 Task: Add the task  Add support for push notifications to the mobile app to the section Blitz Brigade in the project TowardForge and add a Due Date to the respective task as 2024/04/27.
Action: Mouse moved to (27, 64)
Screenshot: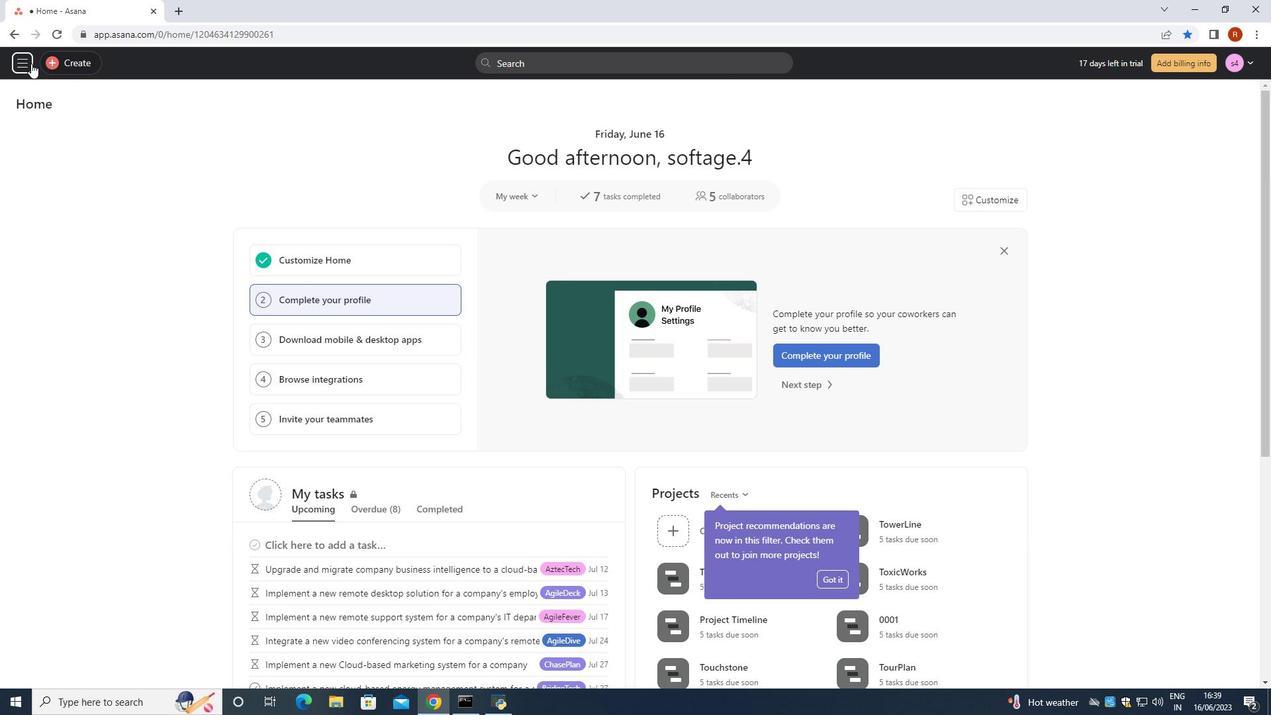 
Action: Mouse pressed left at (27, 64)
Screenshot: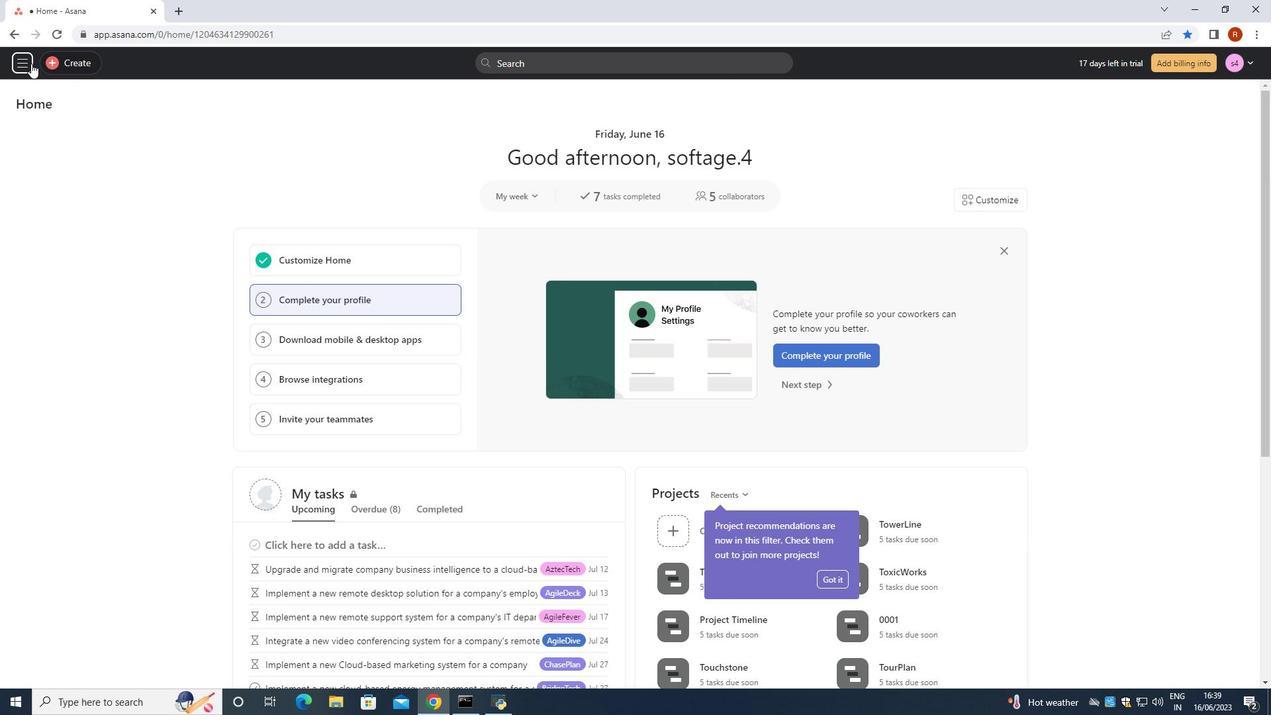 
Action: Mouse moved to (75, 394)
Screenshot: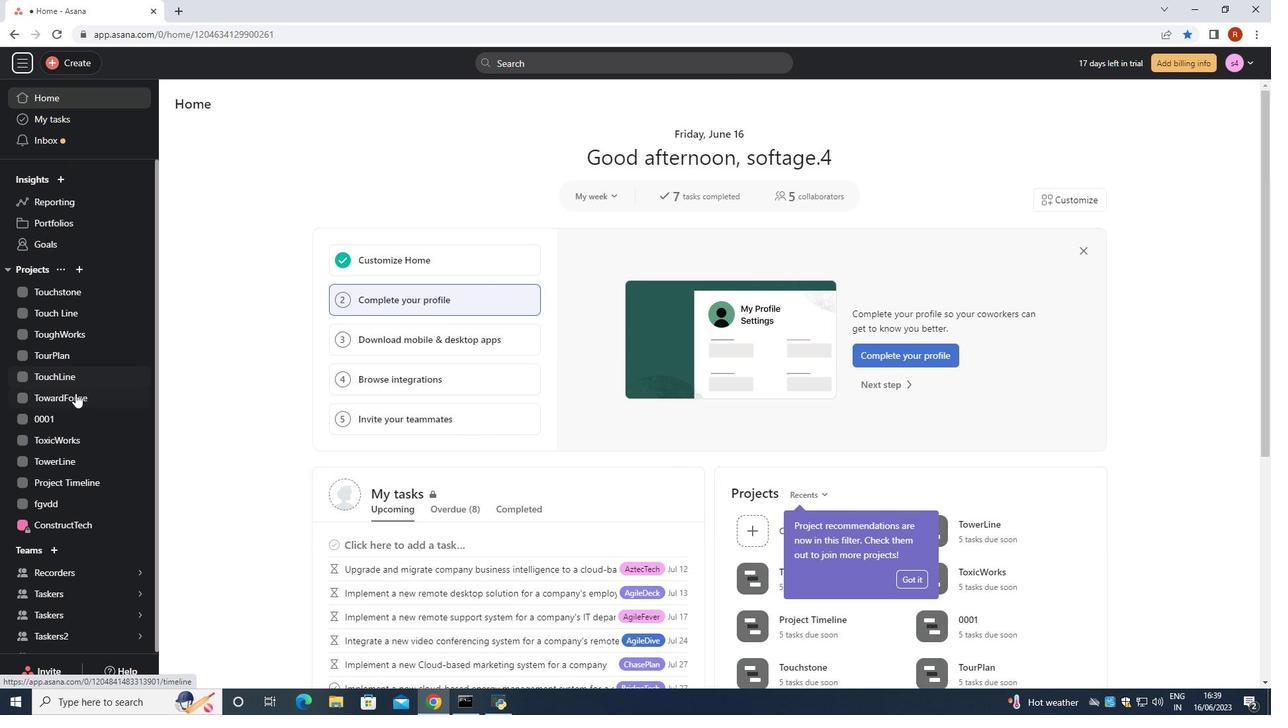 
Action: Mouse pressed left at (75, 394)
Screenshot: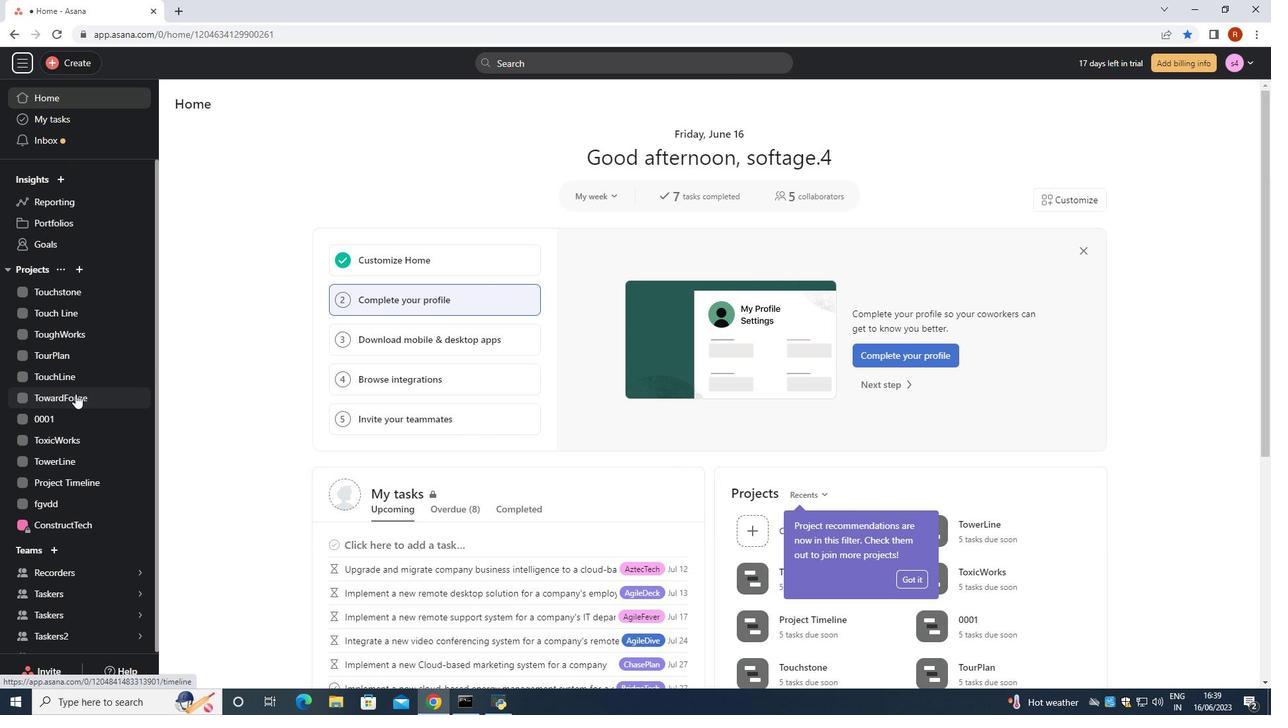 
Action: Mouse moved to (238, 135)
Screenshot: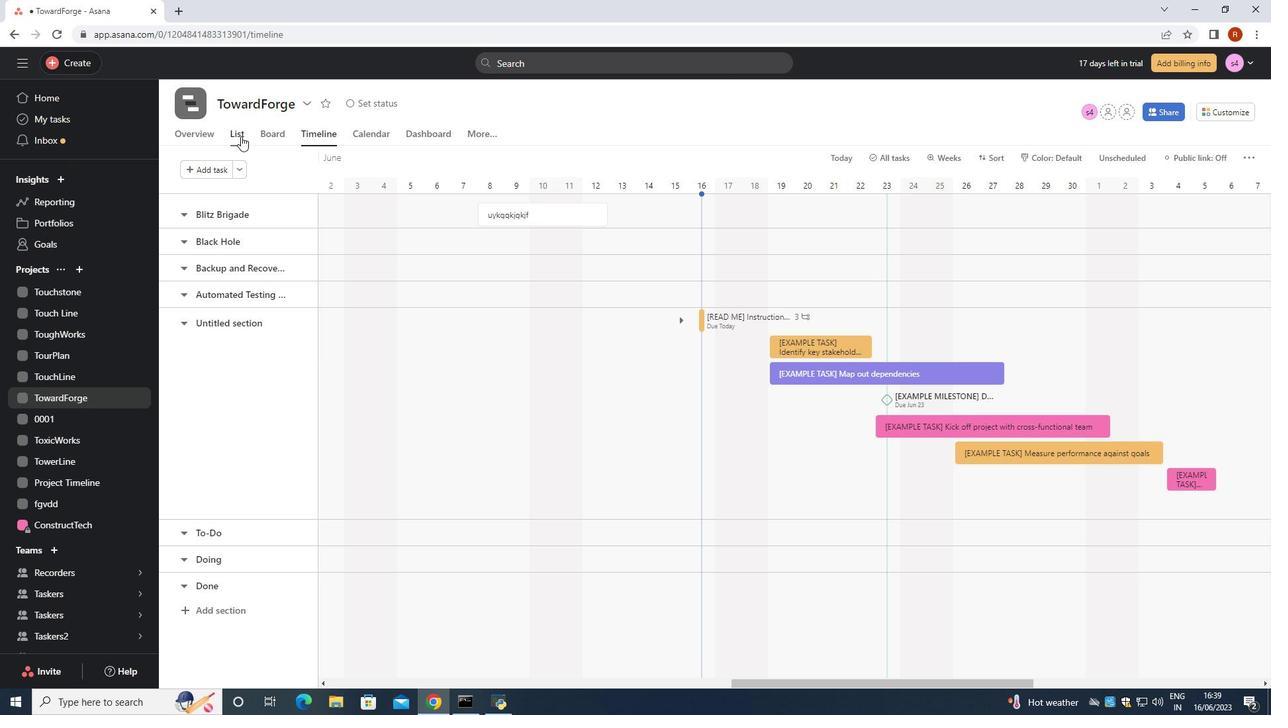
Action: Mouse pressed left at (238, 135)
Screenshot: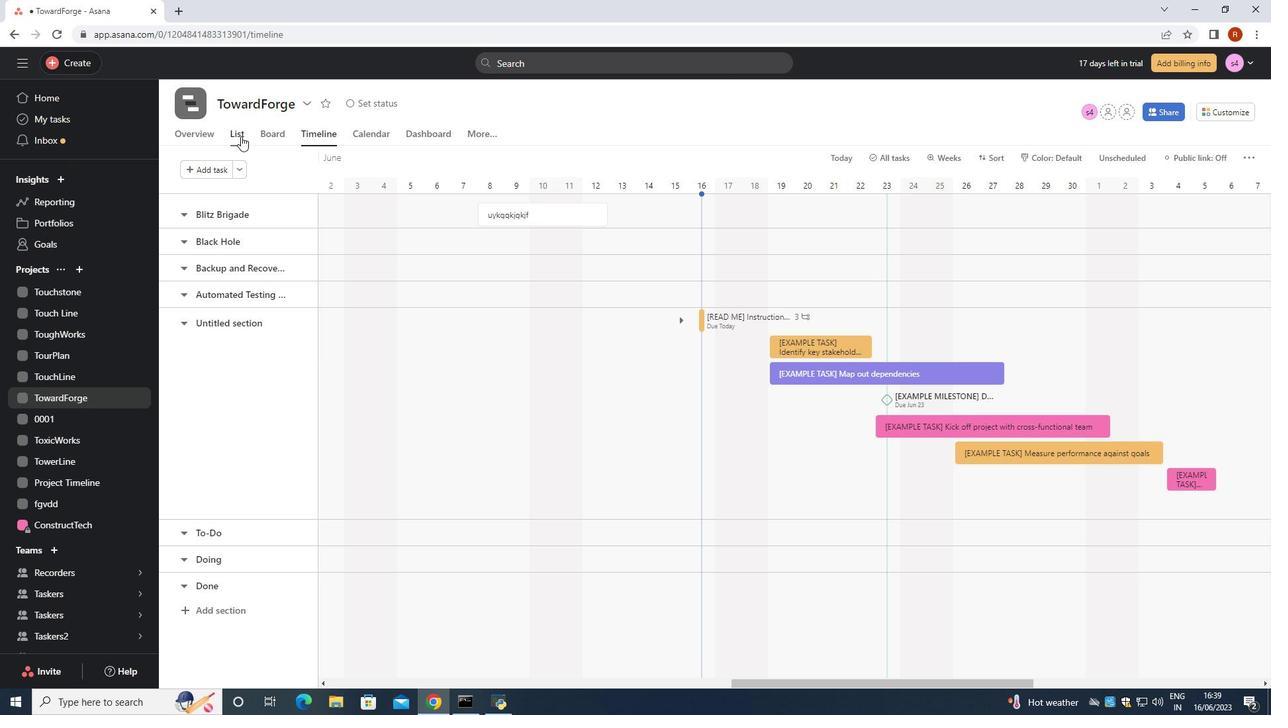 
Action: Mouse moved to (281, 333)
Screenshot: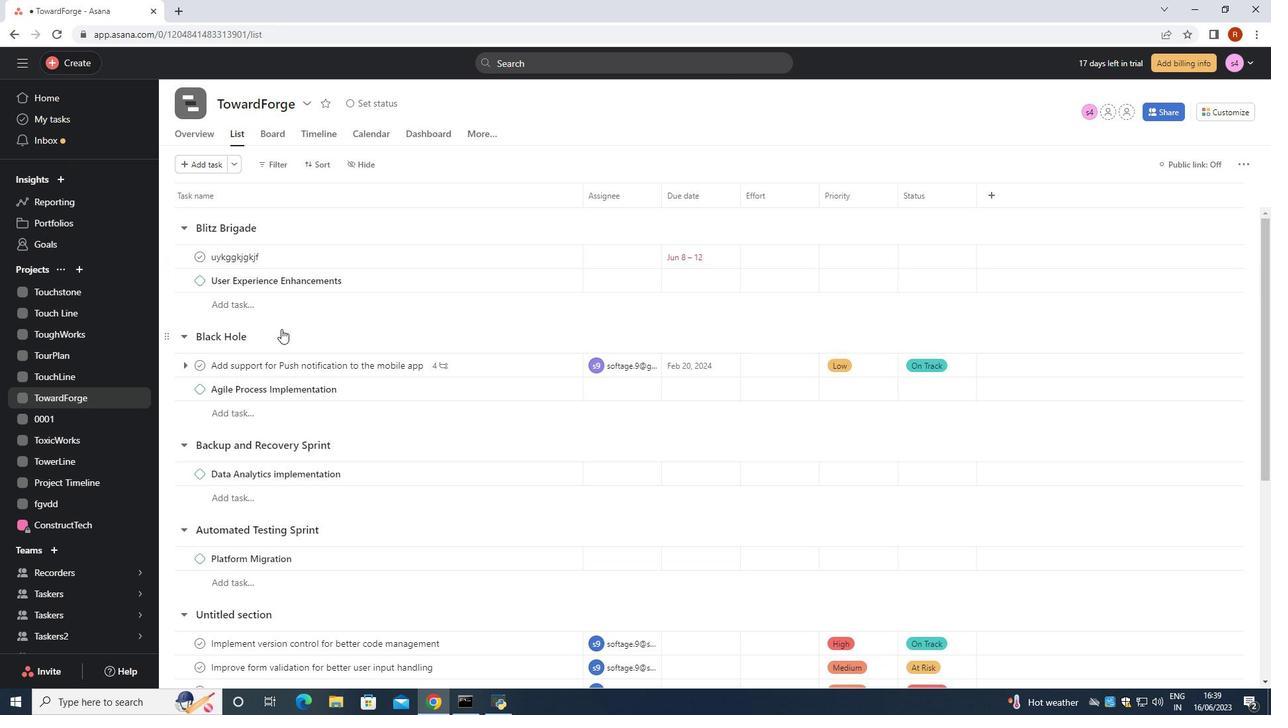 
Action: Mouse scrolled (281, 332) with delta (0, 0)
Screenshot: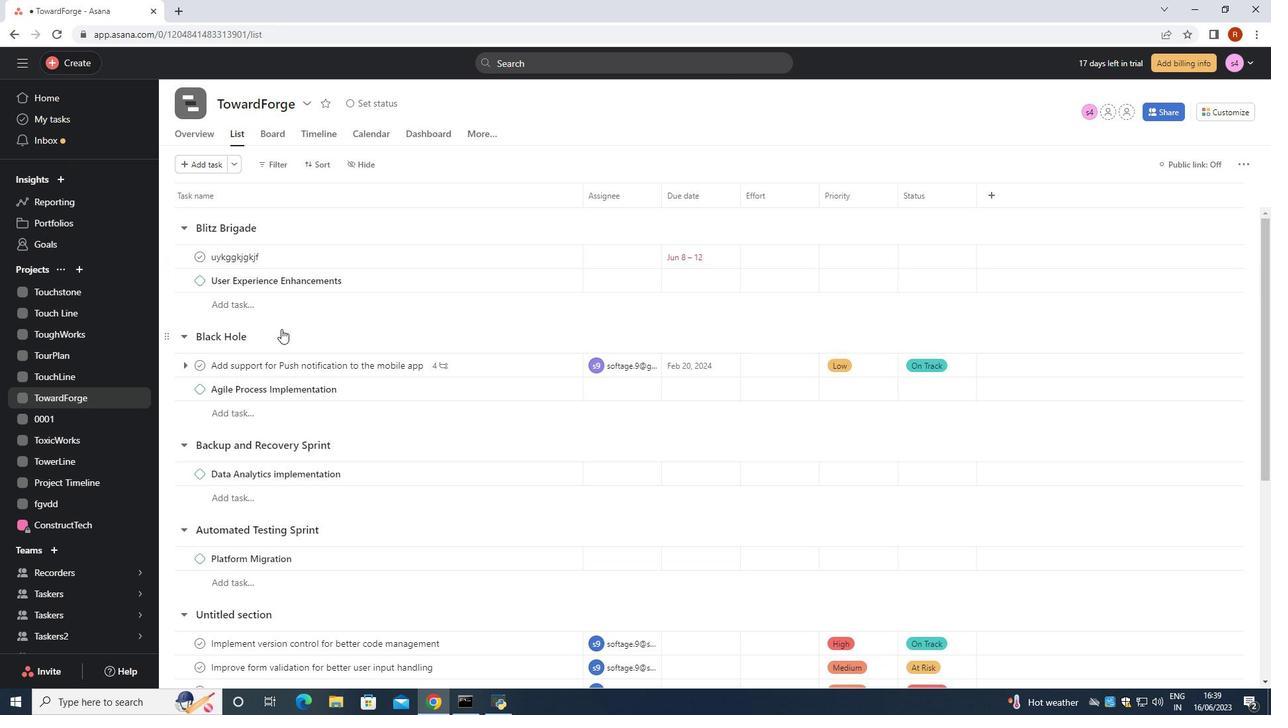 
Action: Mouse moved to (281, 334)
Screenshot: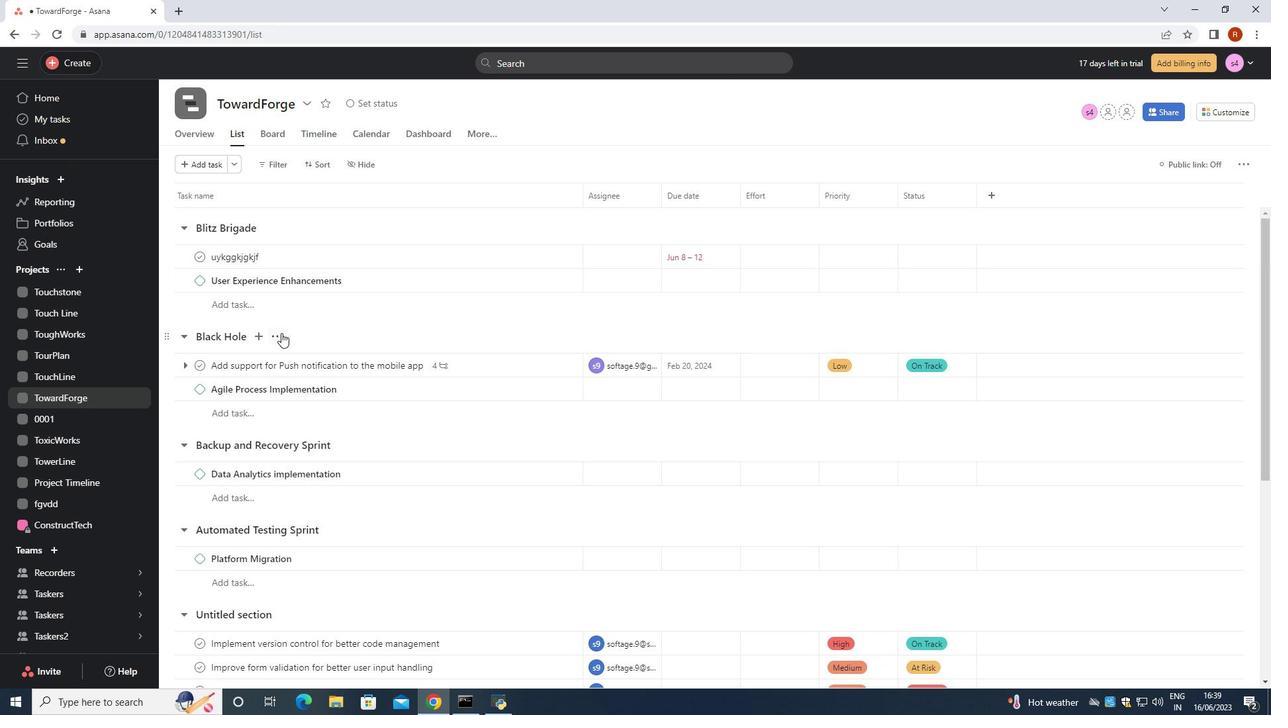 
Action: Mouse scrolled (281, 333) with delta (0, 0)
Screenshot: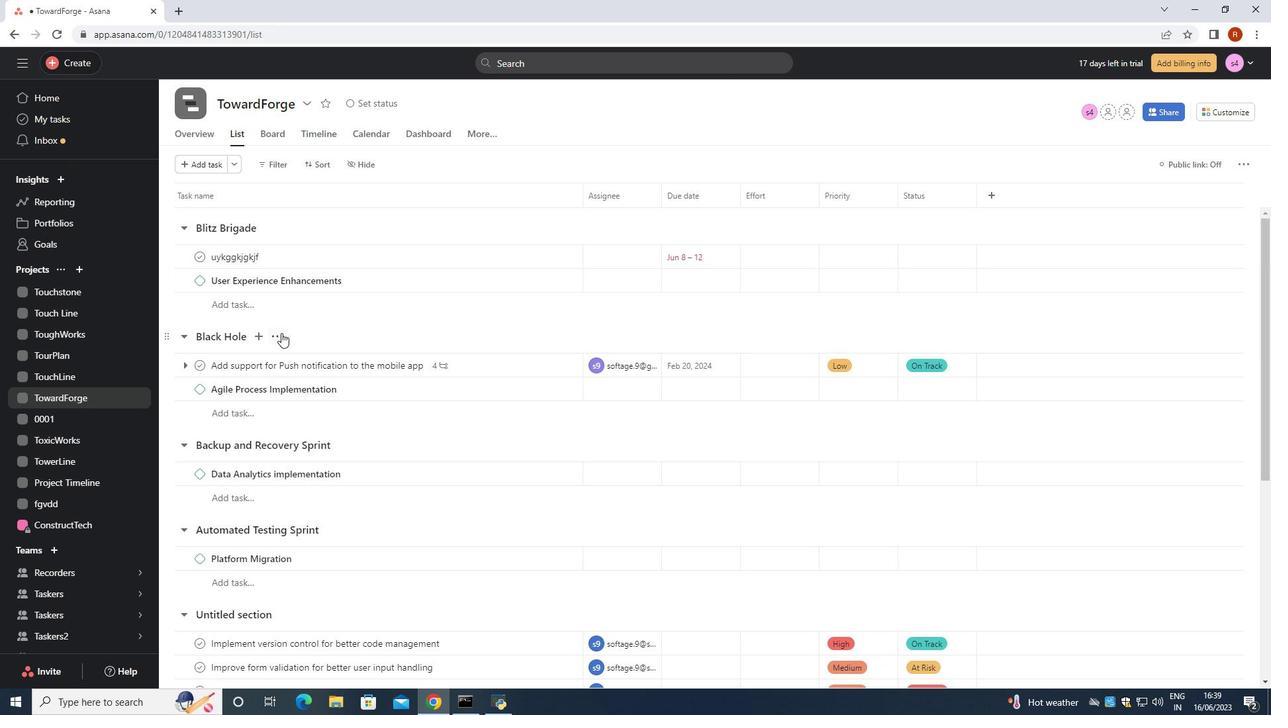 
Action: Mouse moved to (474, 235)
Screenshot: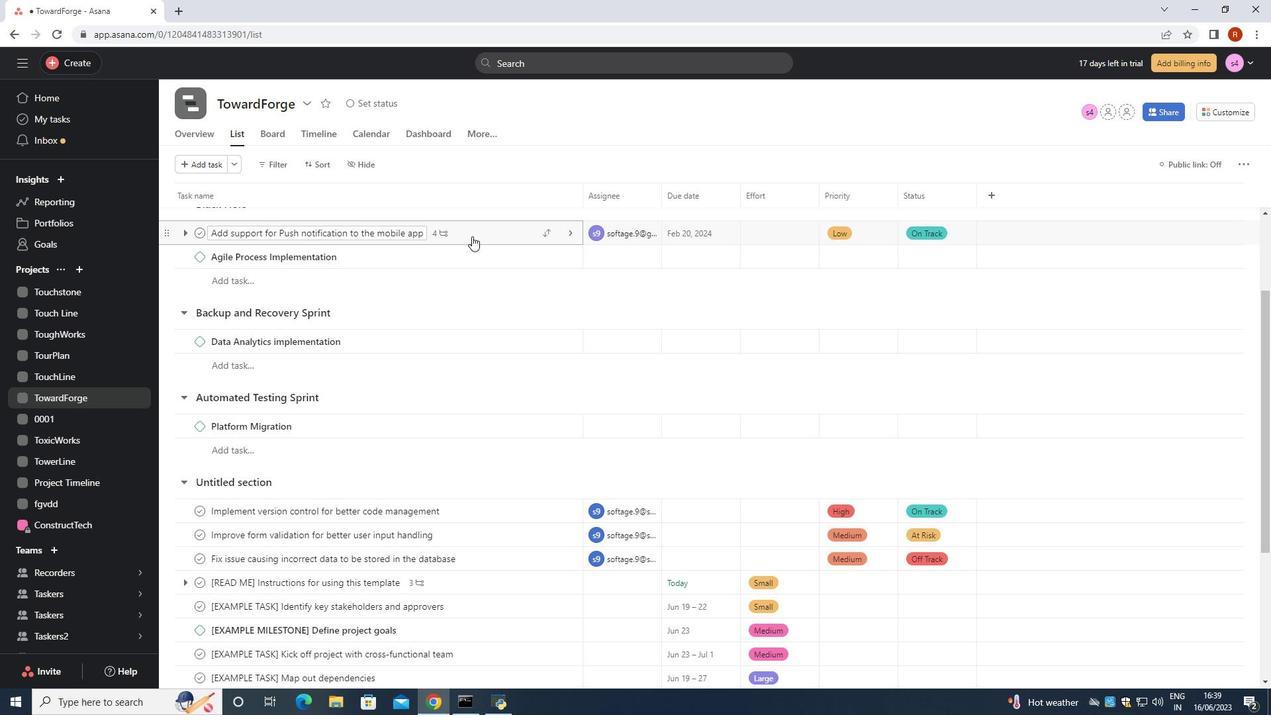 
Action: Mouse pressed left at (474, 235)
Screenshot: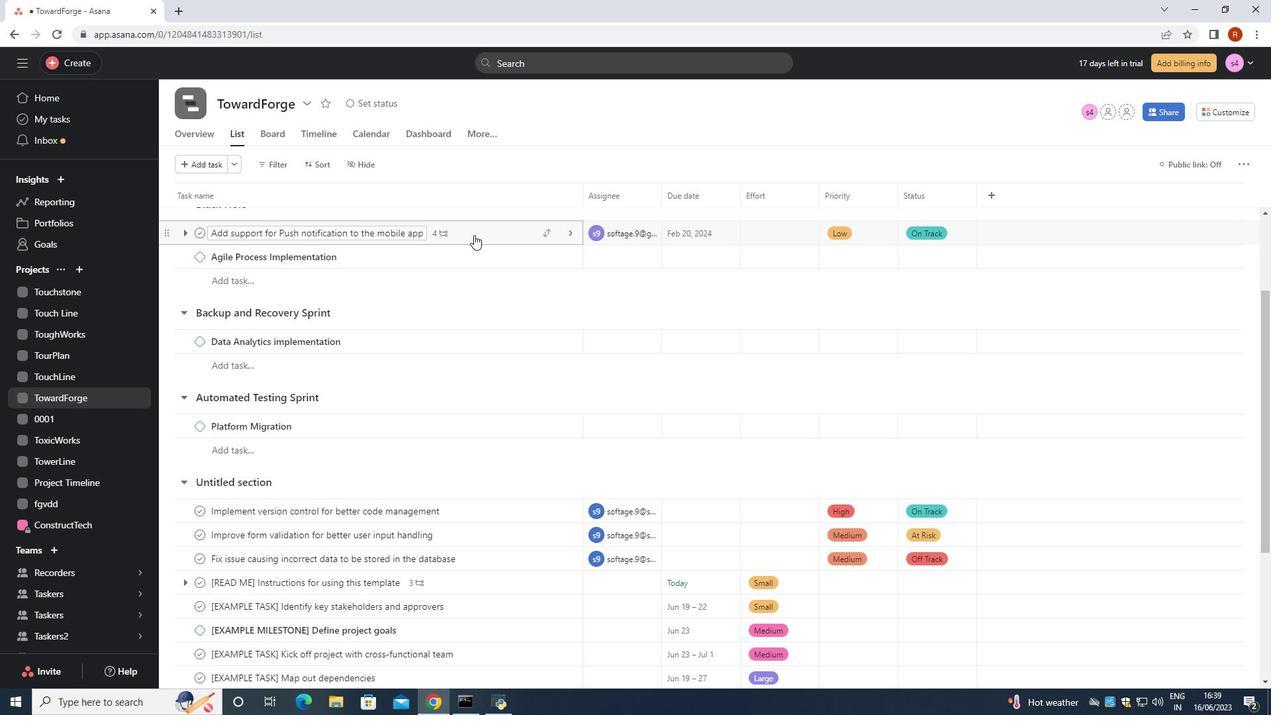 
Action: Mouse pressed left at (474, 235)
Screenshot: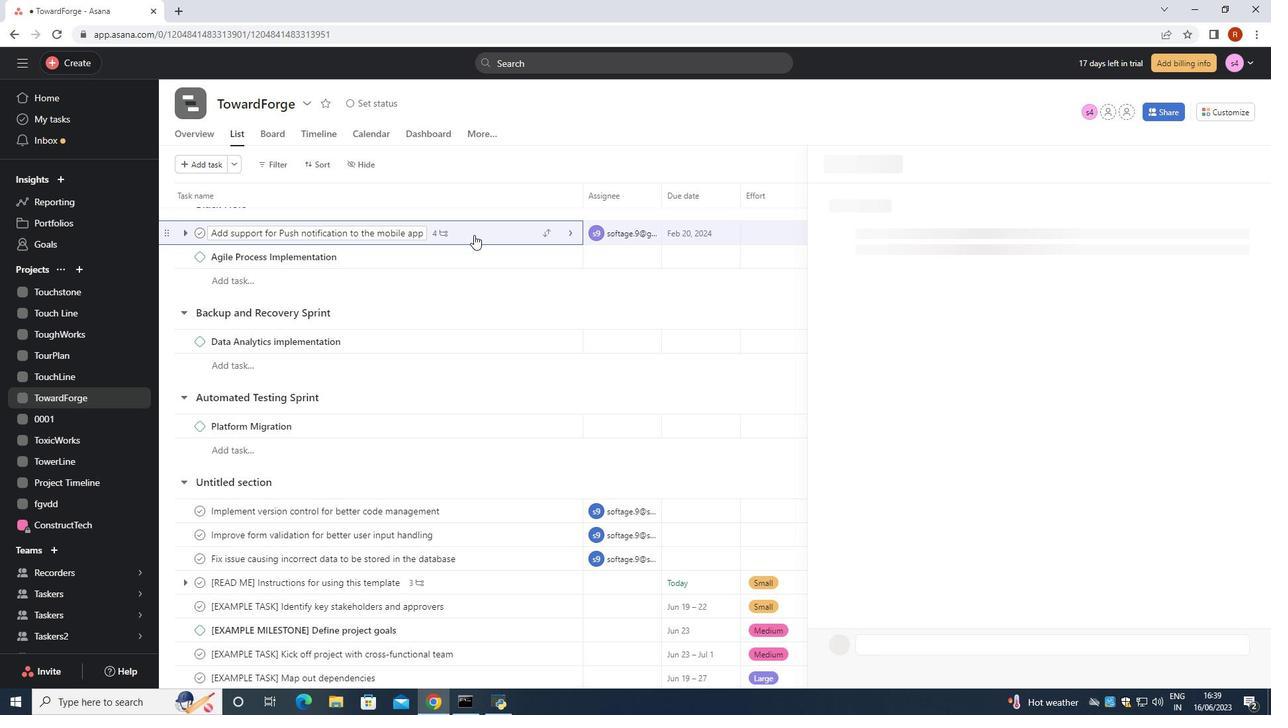 
Action: Mouse moved to (1249, 164)
Screenshot: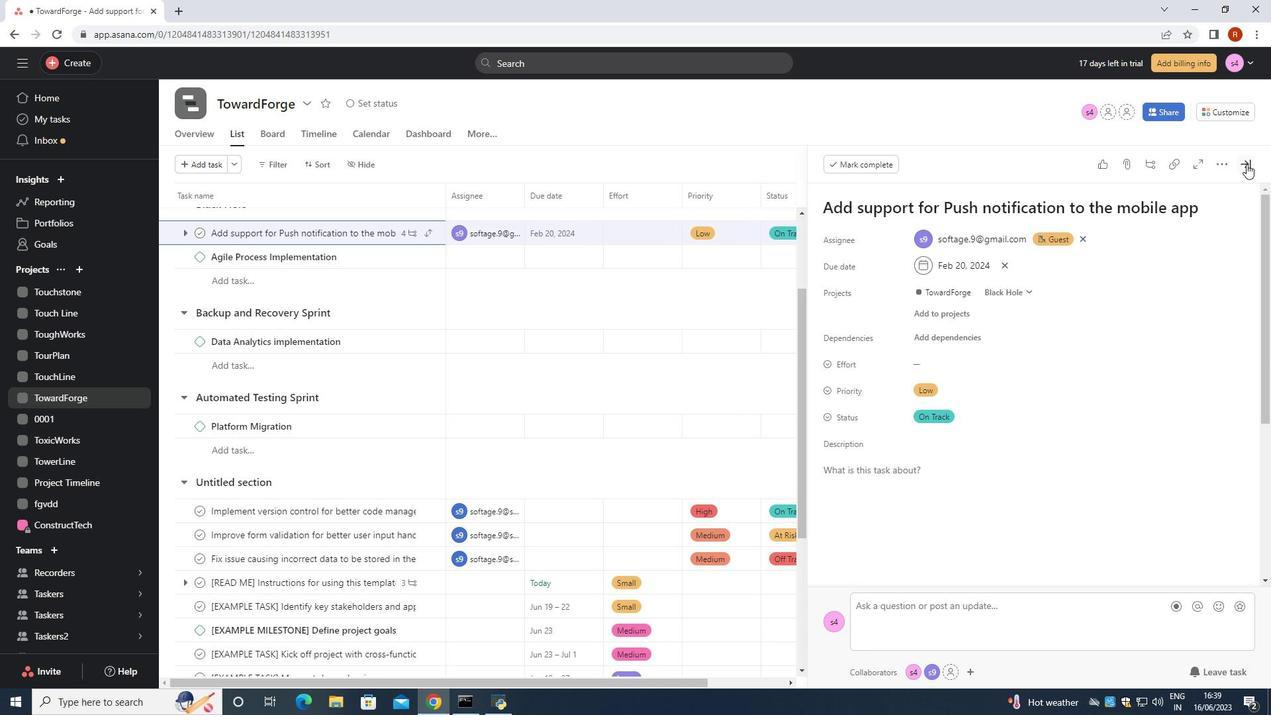 
Action: Mouse pressed left at (1249, 164)
Screenshot: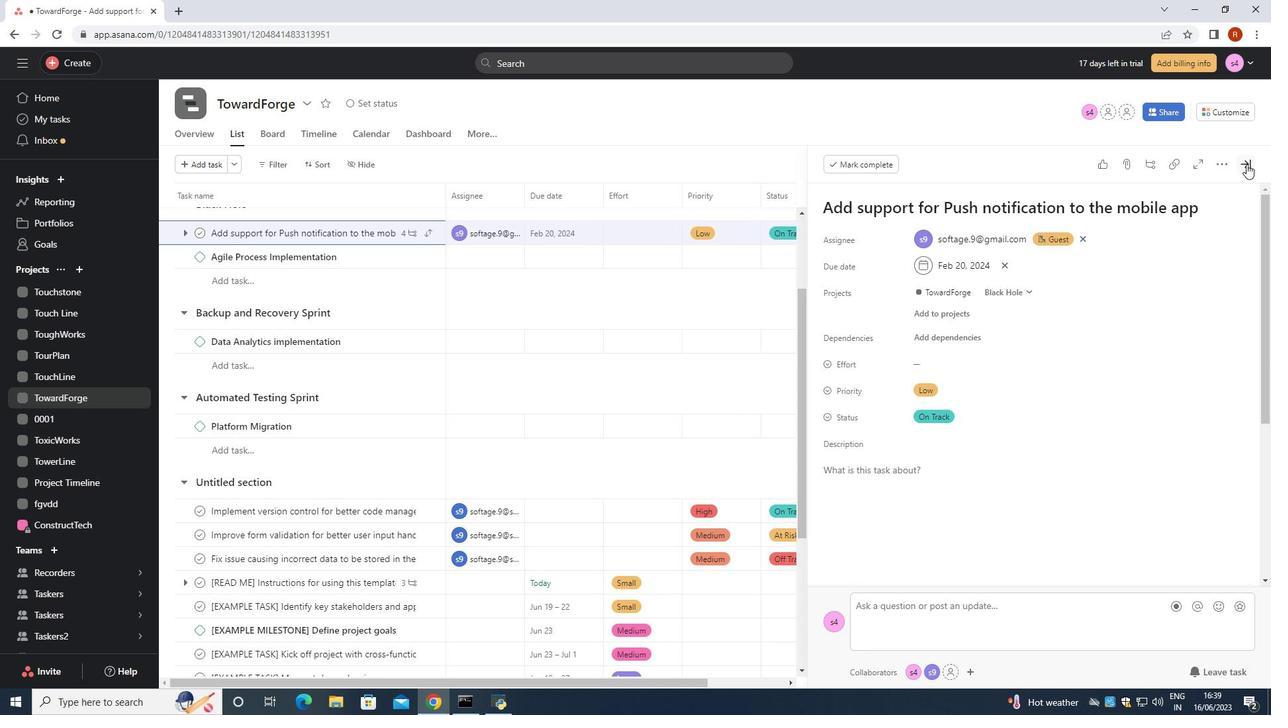 
Action: Mouse moved to (549, 232)
Screenshot: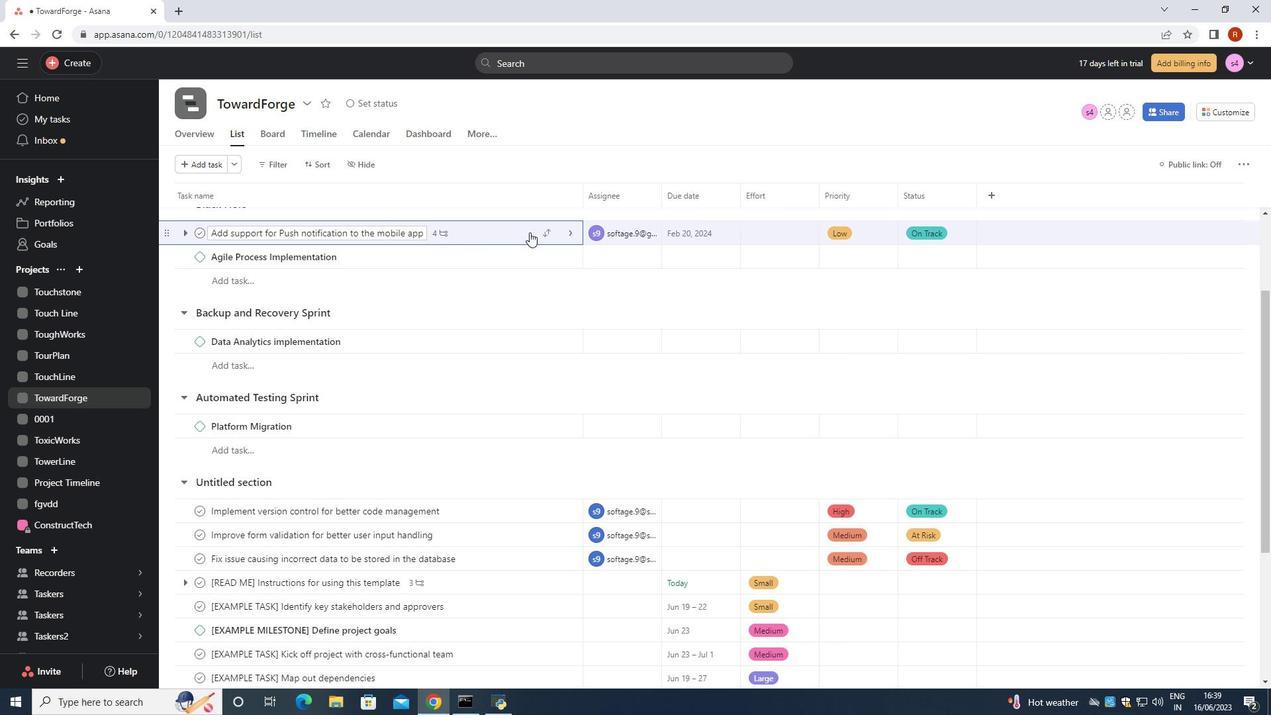 
Action: Mouse pressed left at (549, 232)
Screenshot: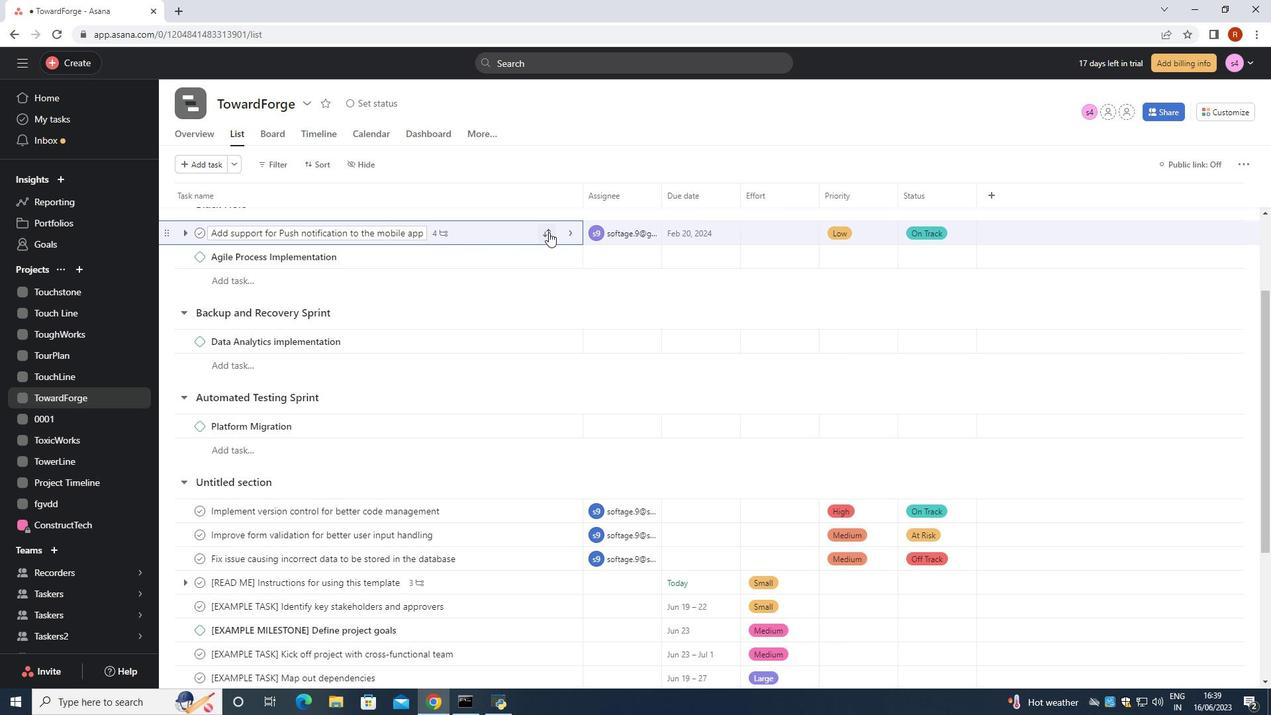 
Action: Mouse moved to (479, 278)
Screenshot: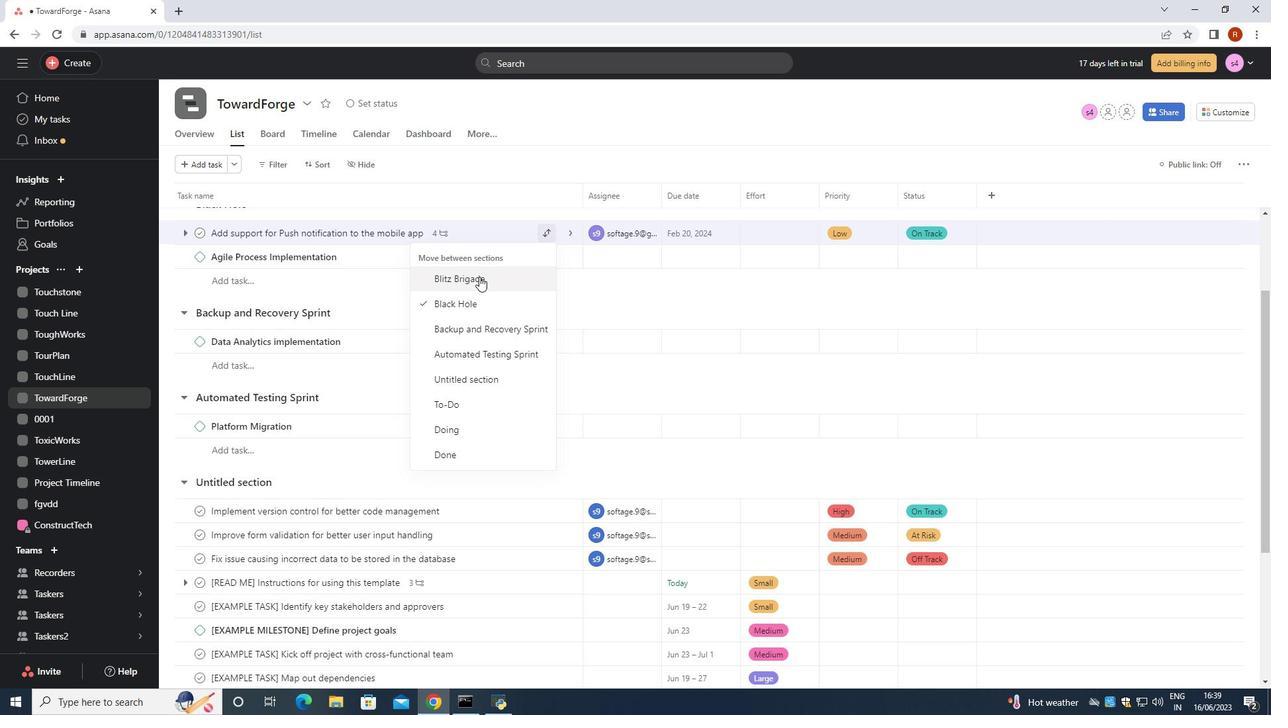 
Action: Mouse pressed left at (479, 278)
Screenshot: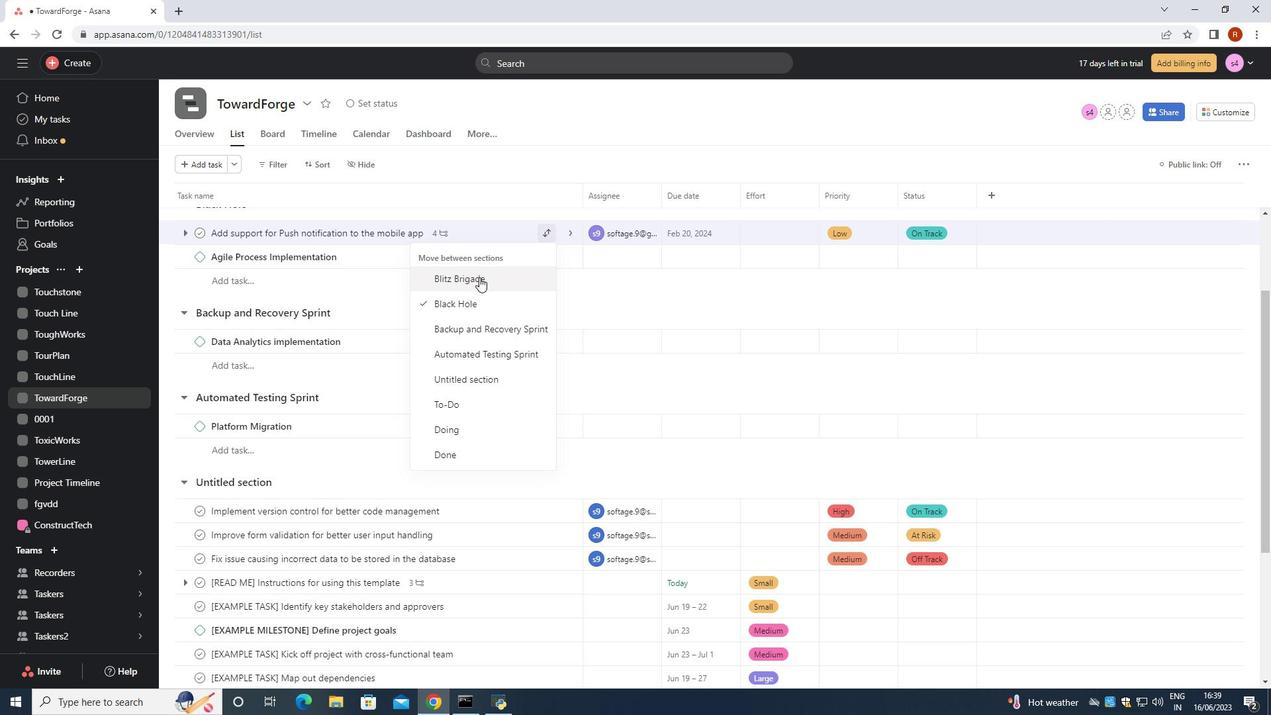 
Action: Mouse moved to (600, 255)
Screenshot: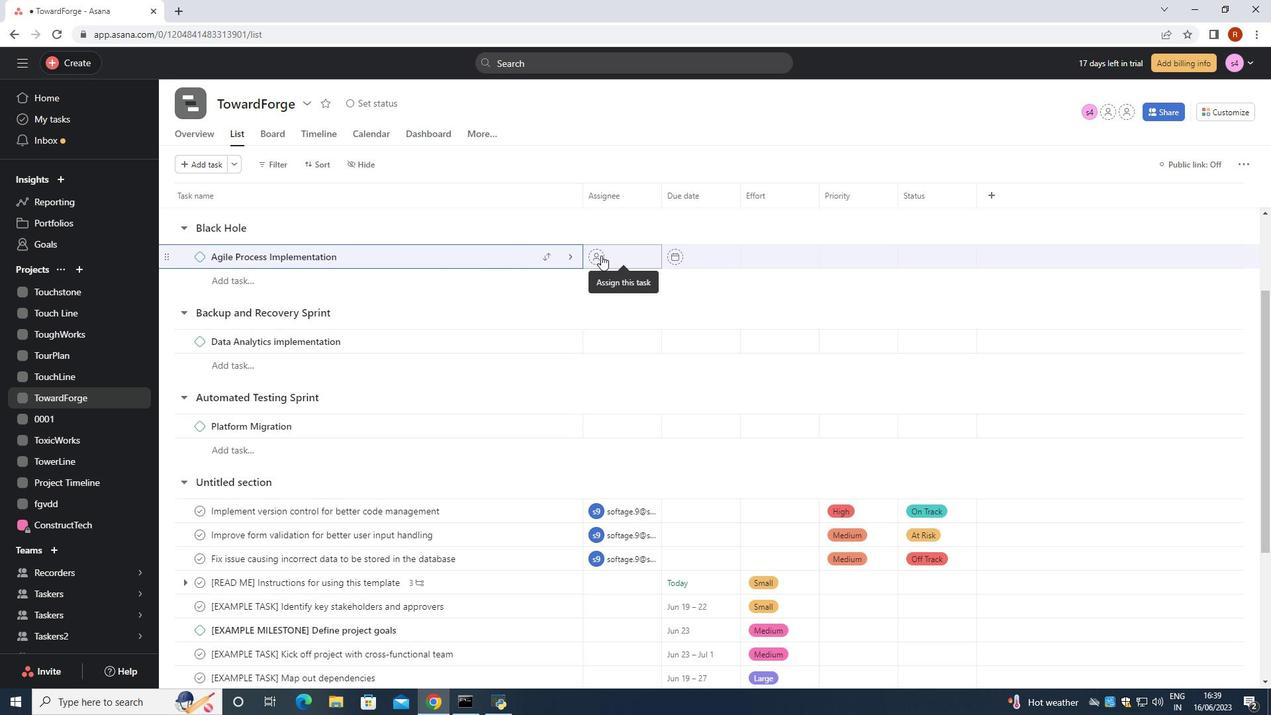 
Action: Mouse pressed left at (600, 255)
Screenshot: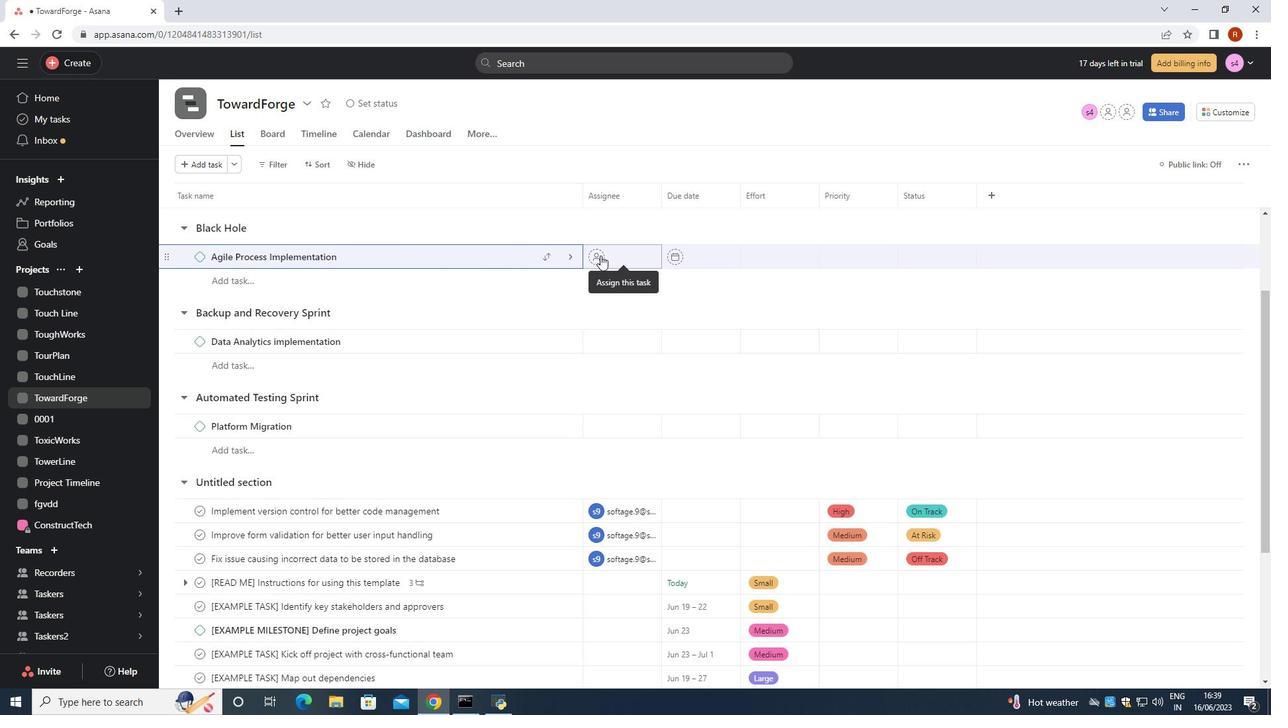 
Action: Mouse moved to (677, 250)
Screenshot: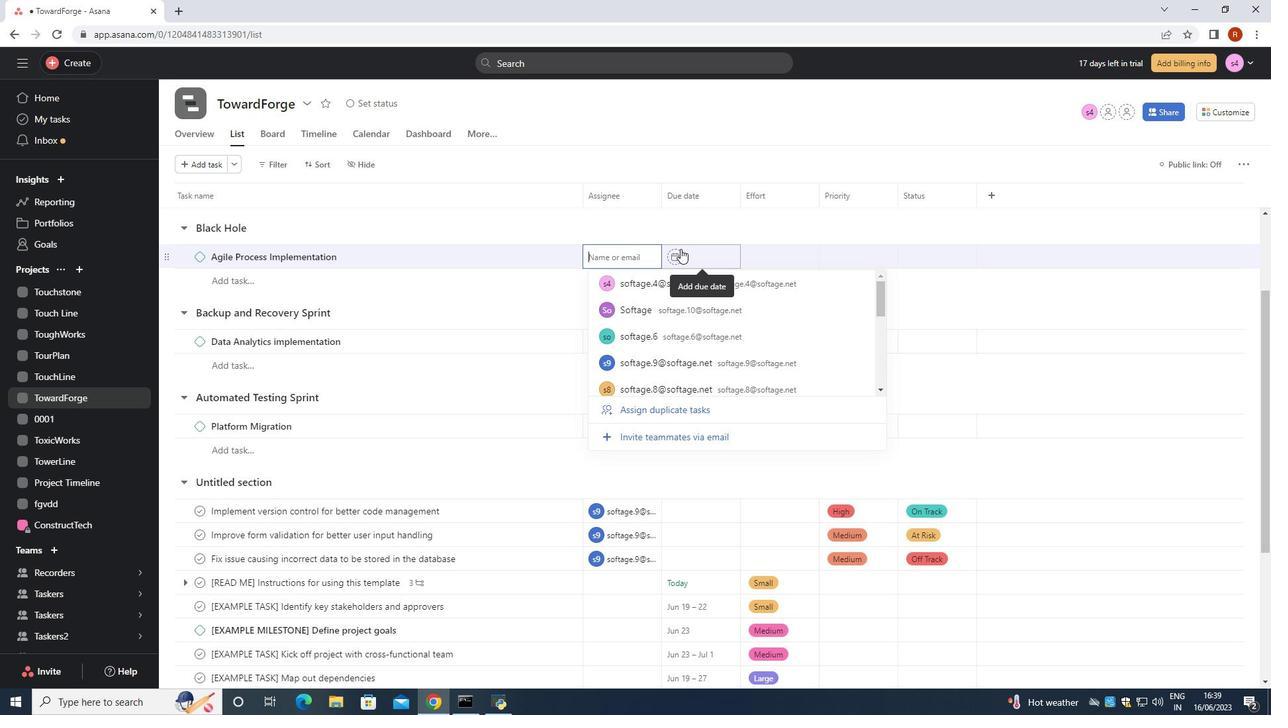 
Action: Mouse pressed left at (677, 250)
Screenshot: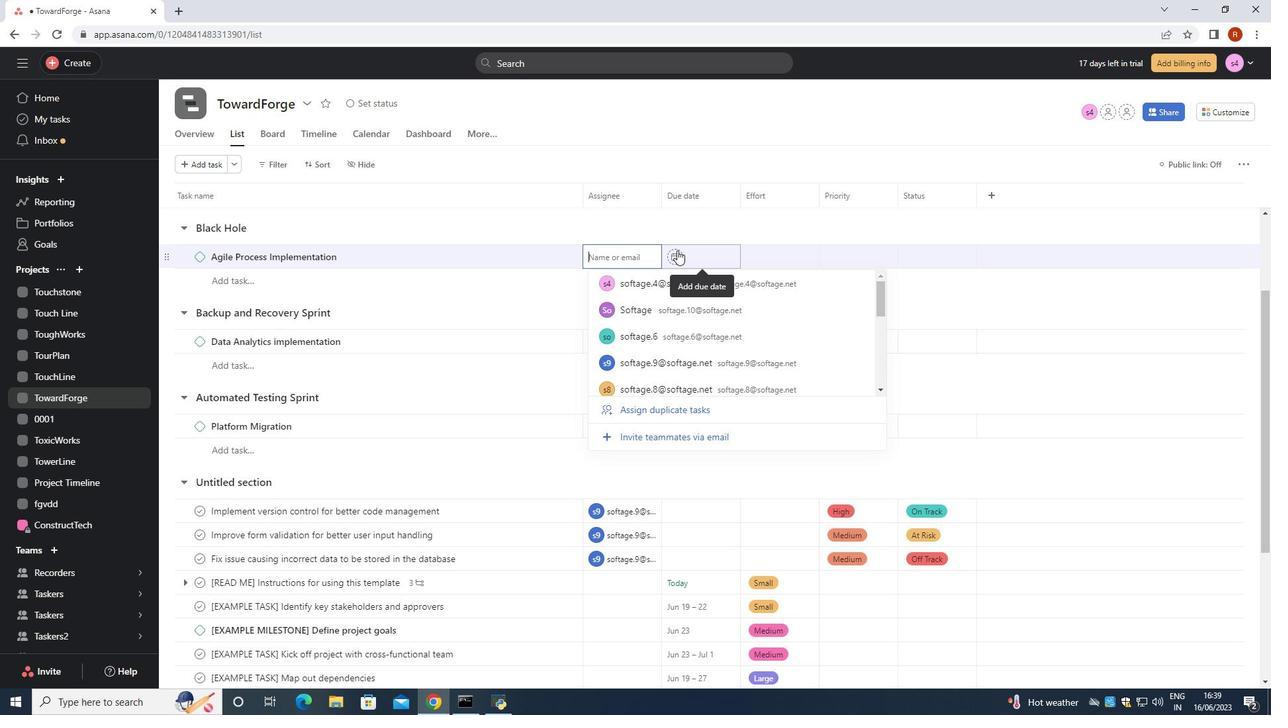 
Action: Mouse moved to (410, 379)
Screenshot: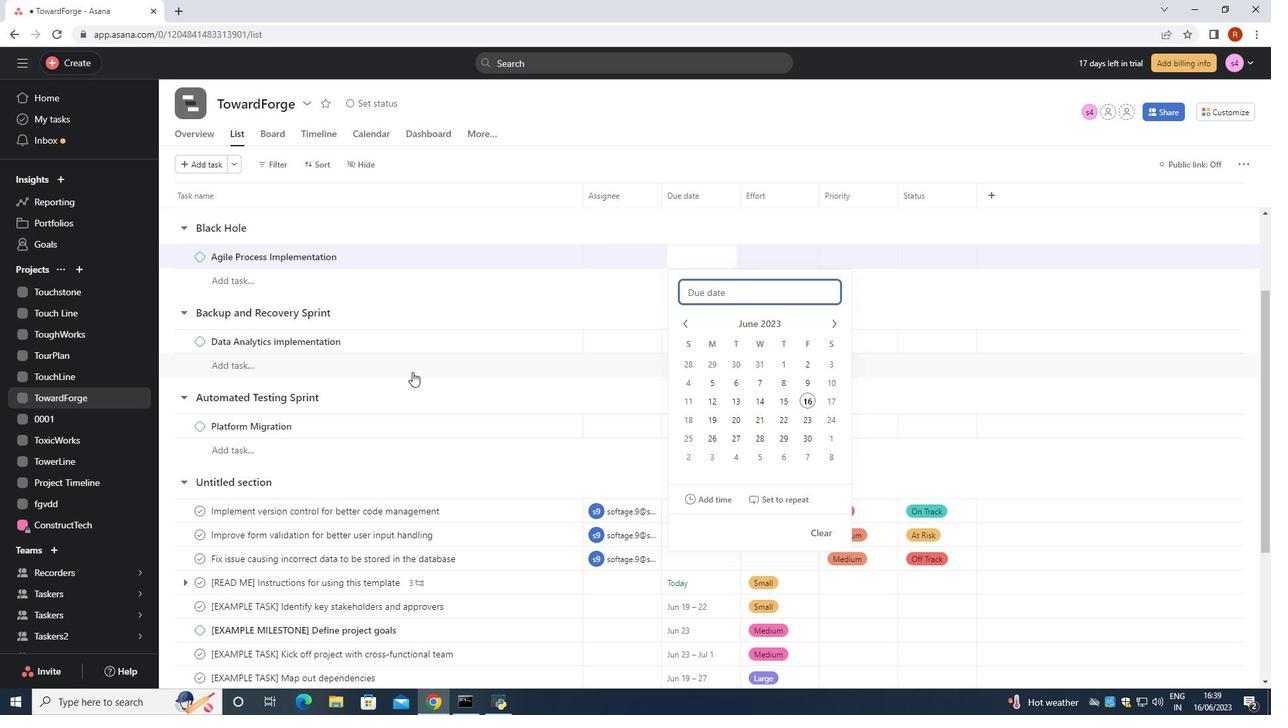 
Action: Mouse scrolled (410, 378) with delta (0, 0)
Screenshot: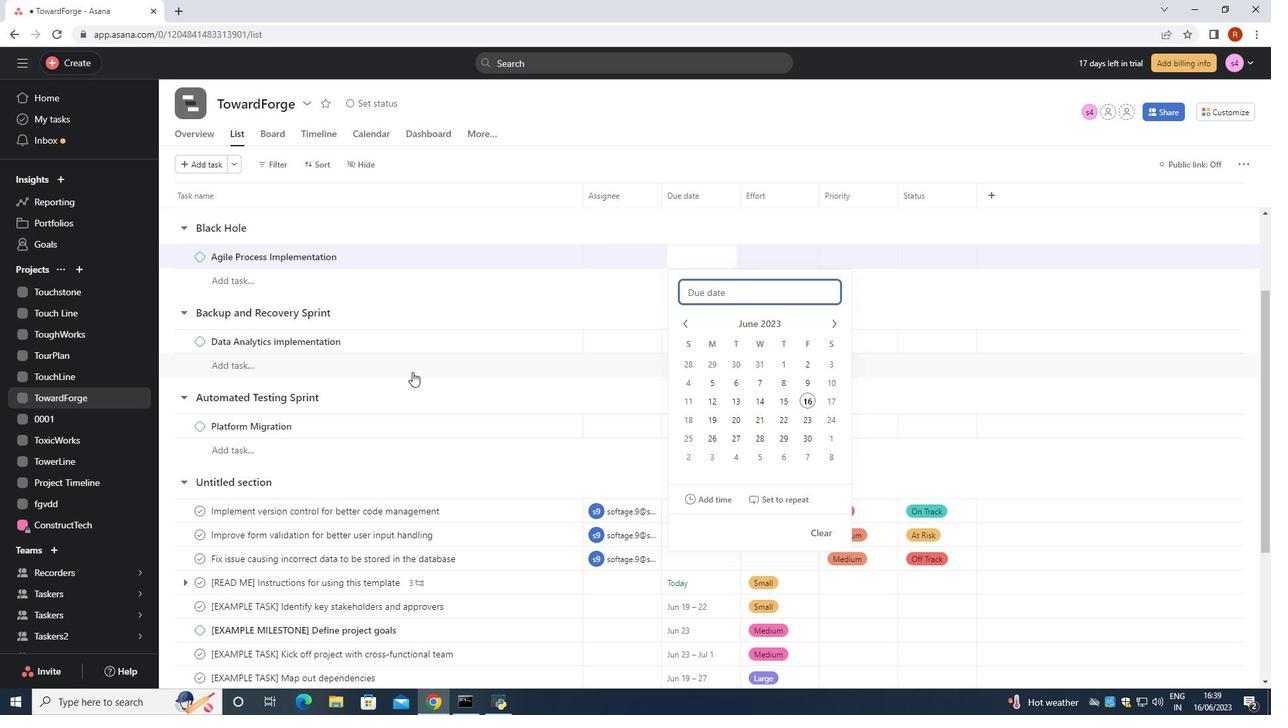 
Action: Mouse moved to (549, 487)
Screenshot: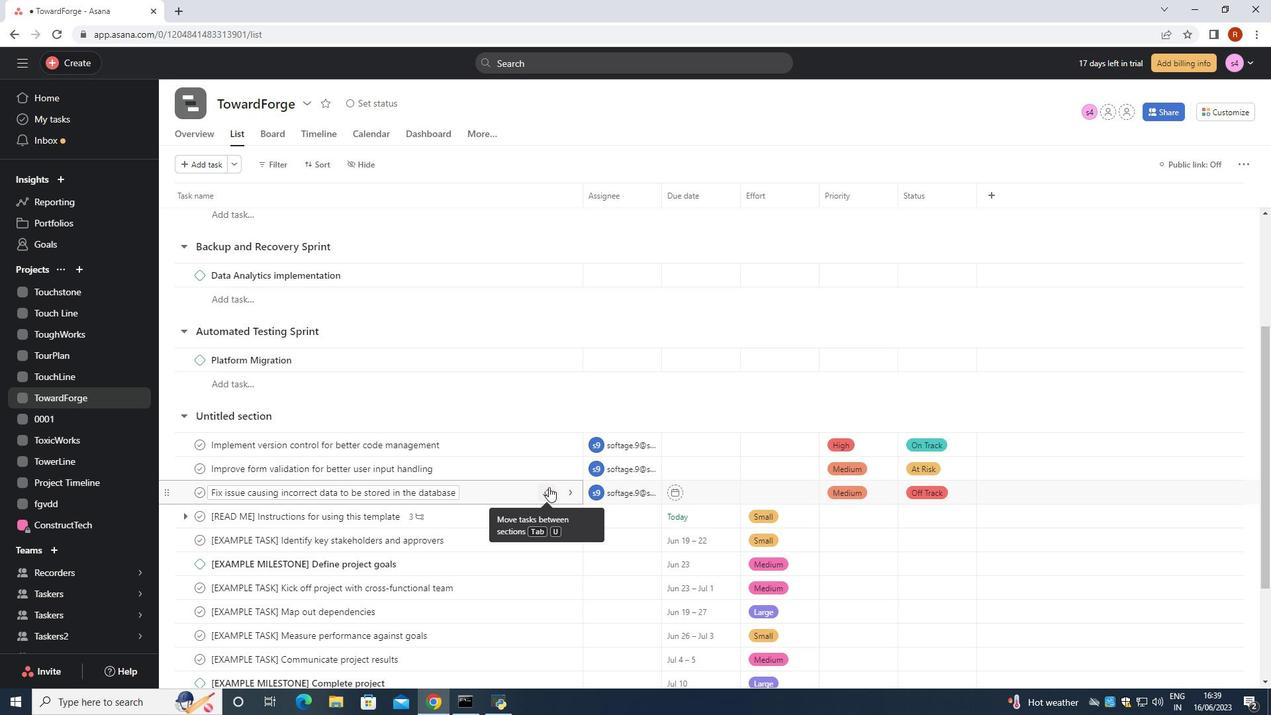 
Action: Mouse pressed left at (549, 487)
Screenshot: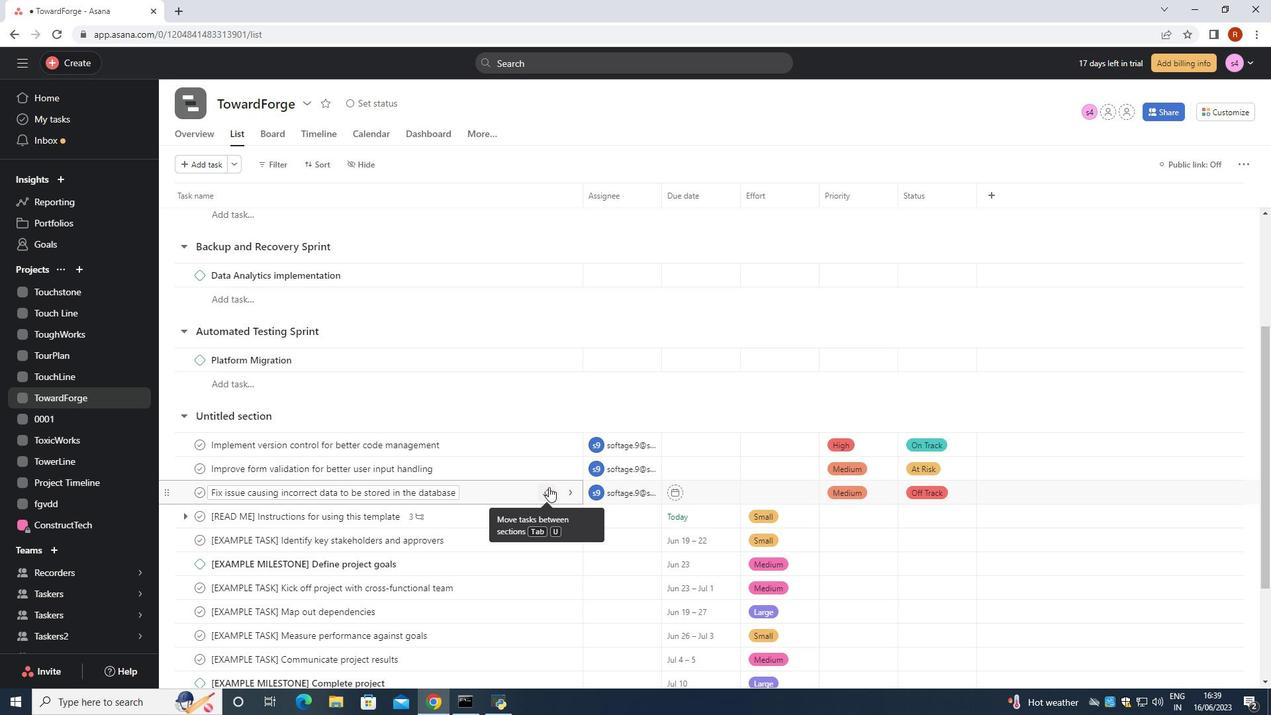 
Action: Mouse moved to (481, 291)
Screenshot: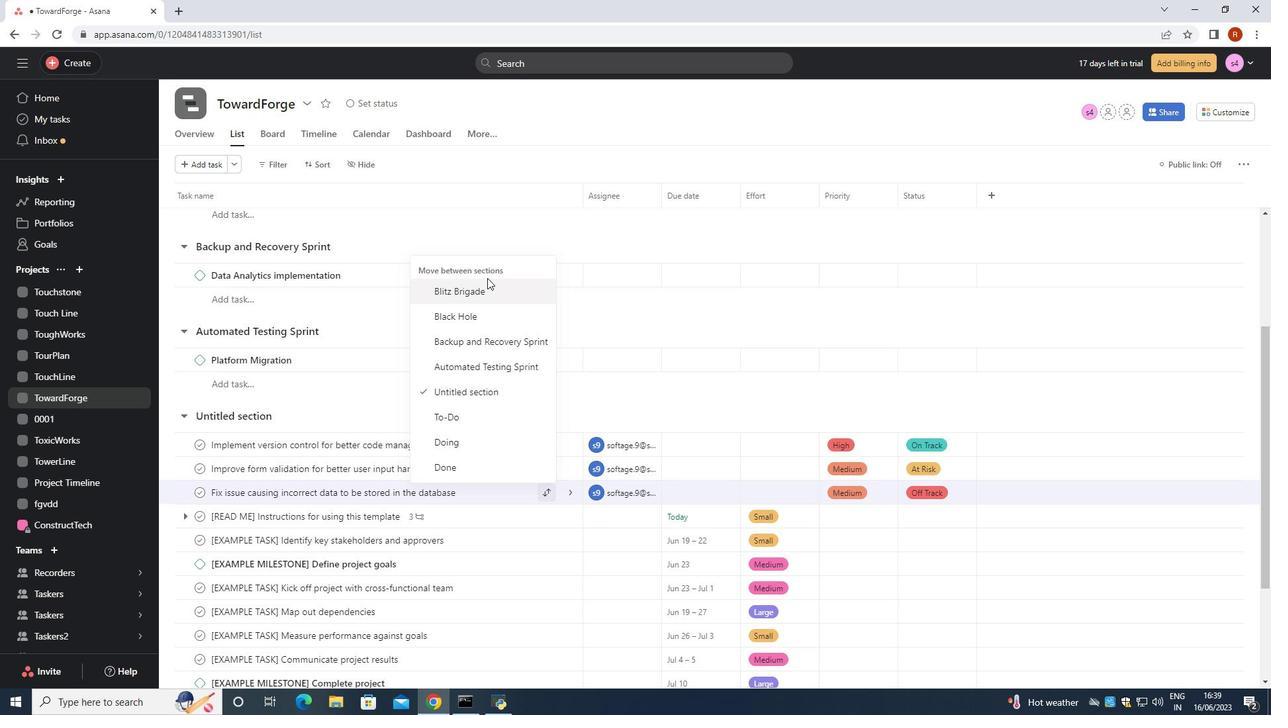 
Action: Mouse pressed left at (481, 291)
Screenshot: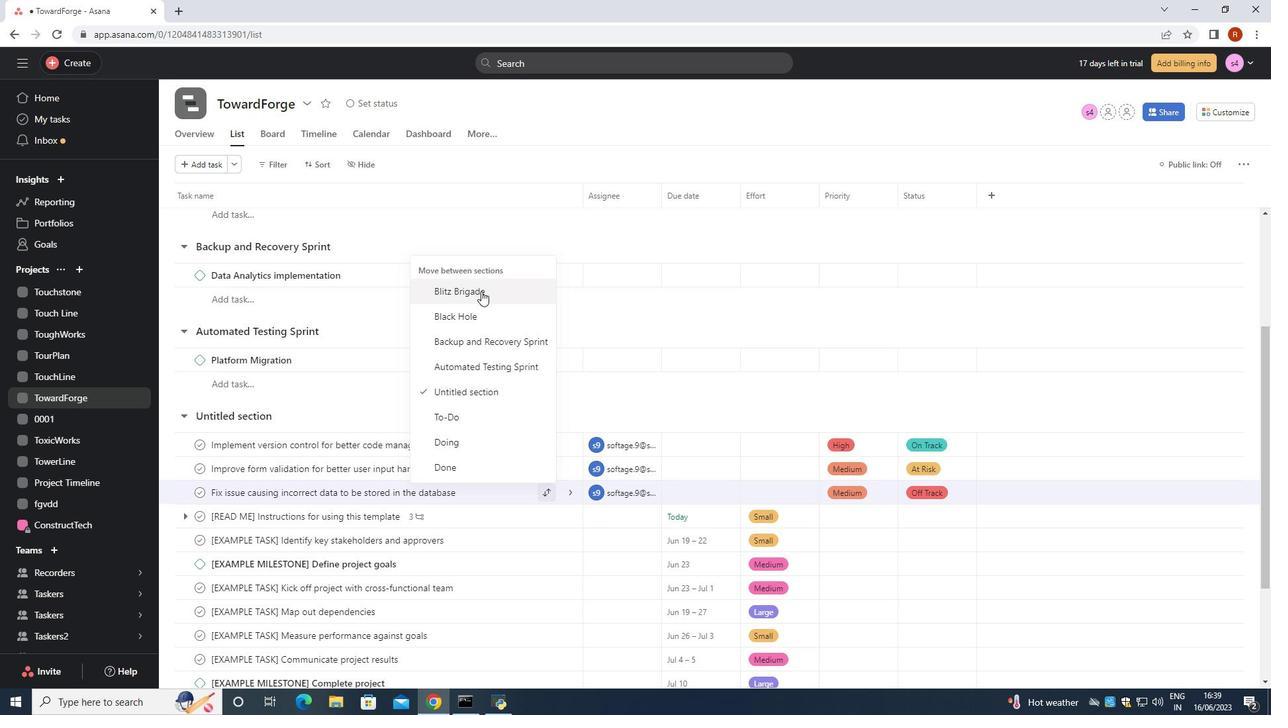 
Action: Mouse moved to (481, 291)
Screenshot: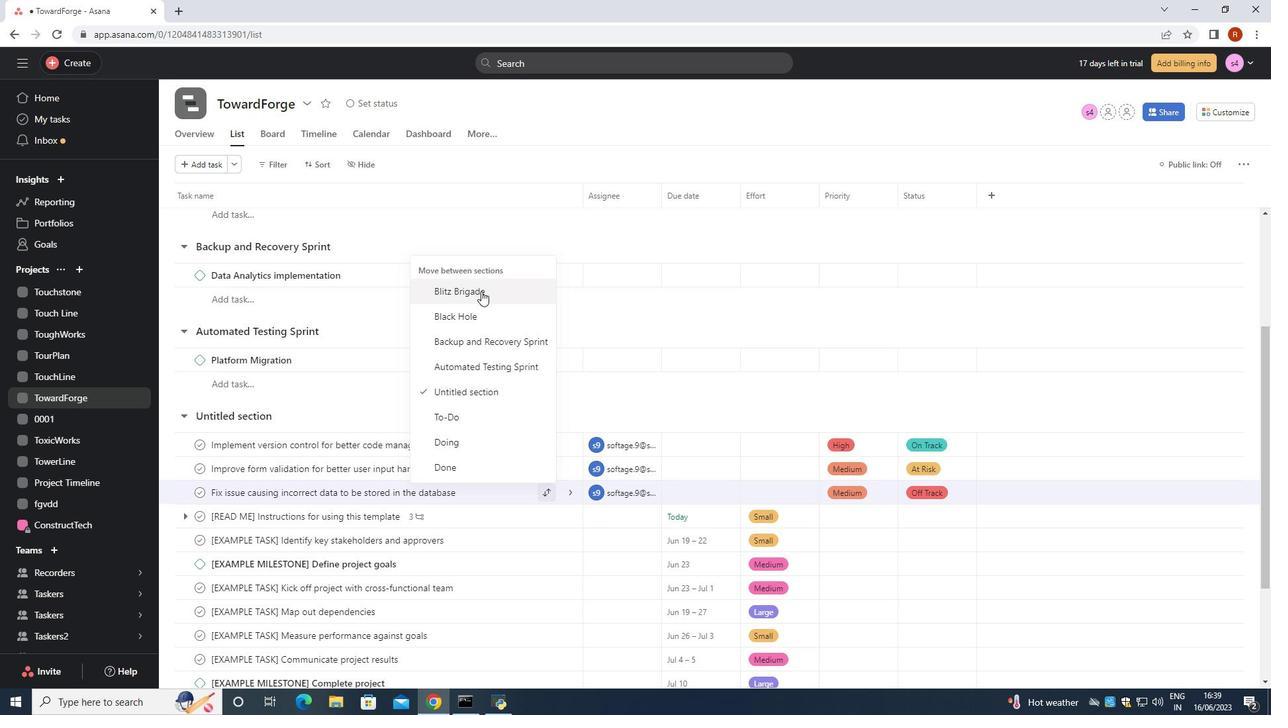 
Action: Mouse scrolled (481, 292) with delta (0, 0)
Screenshot: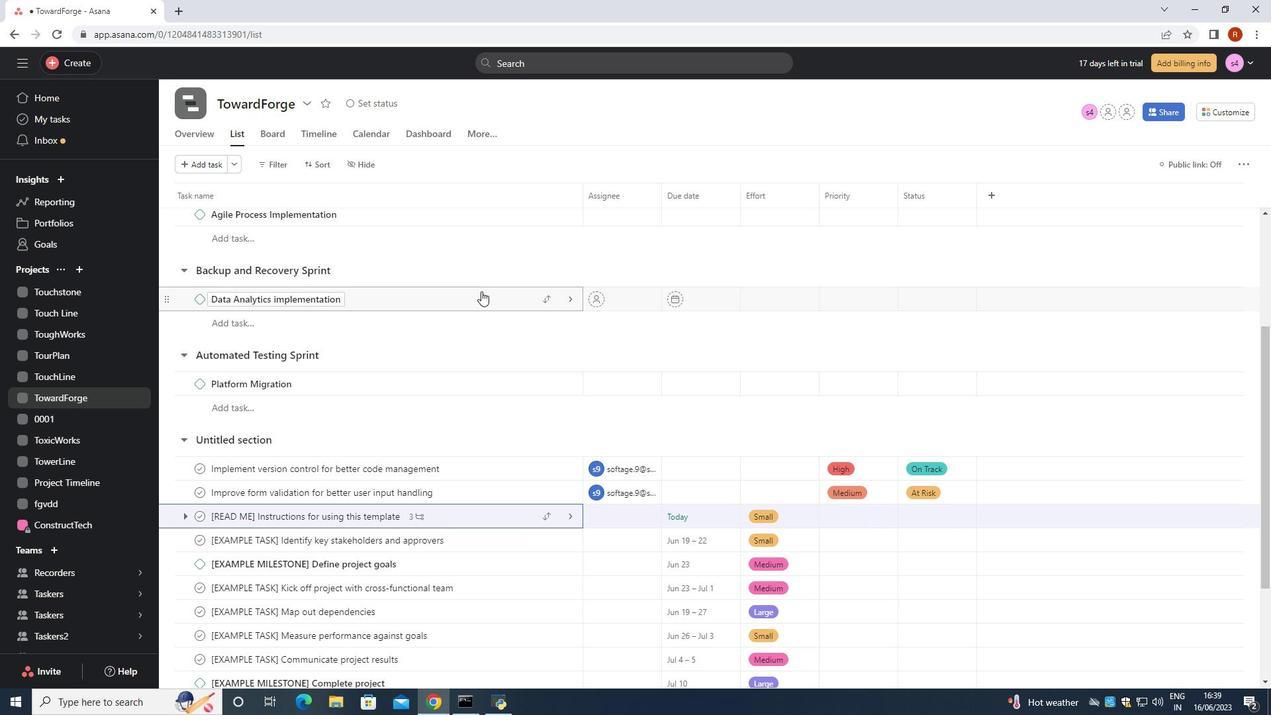 
Action: Mouse scrolled (481, 292) with delta (0, 0)
Screenshot: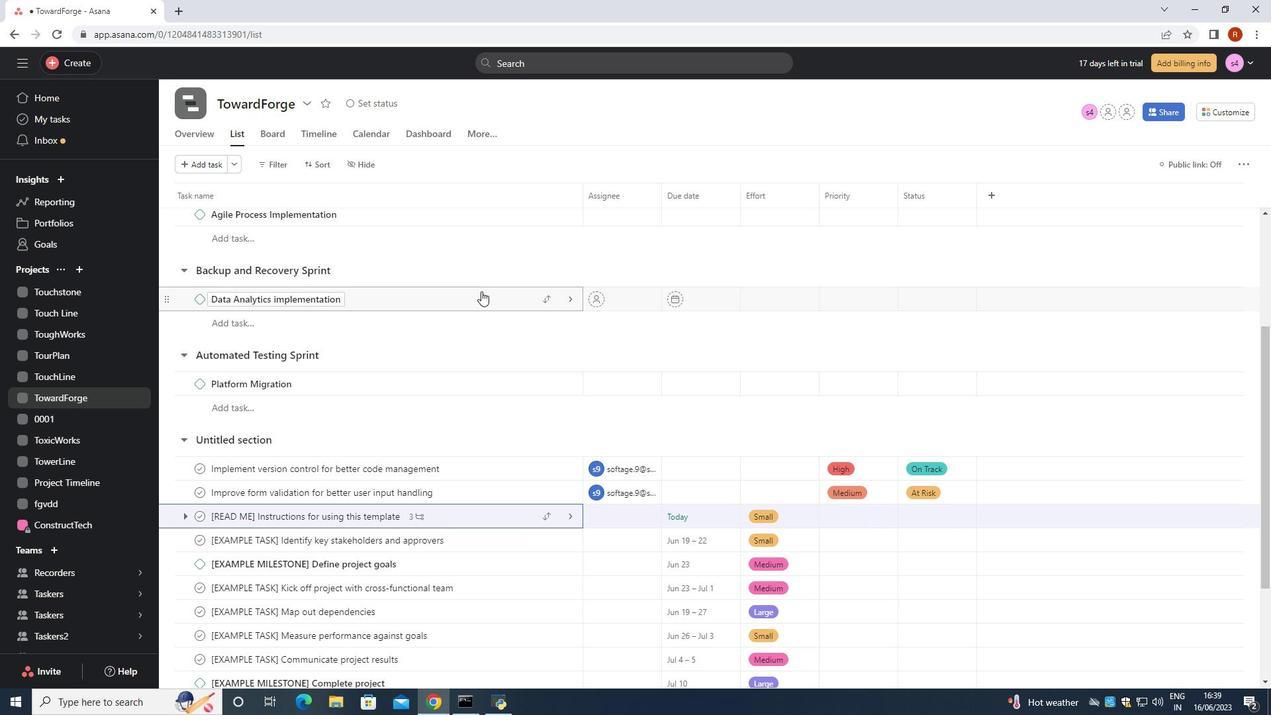 
Action: Mouse scrolled (481, 292) with delta (0, 0)
Screenshot: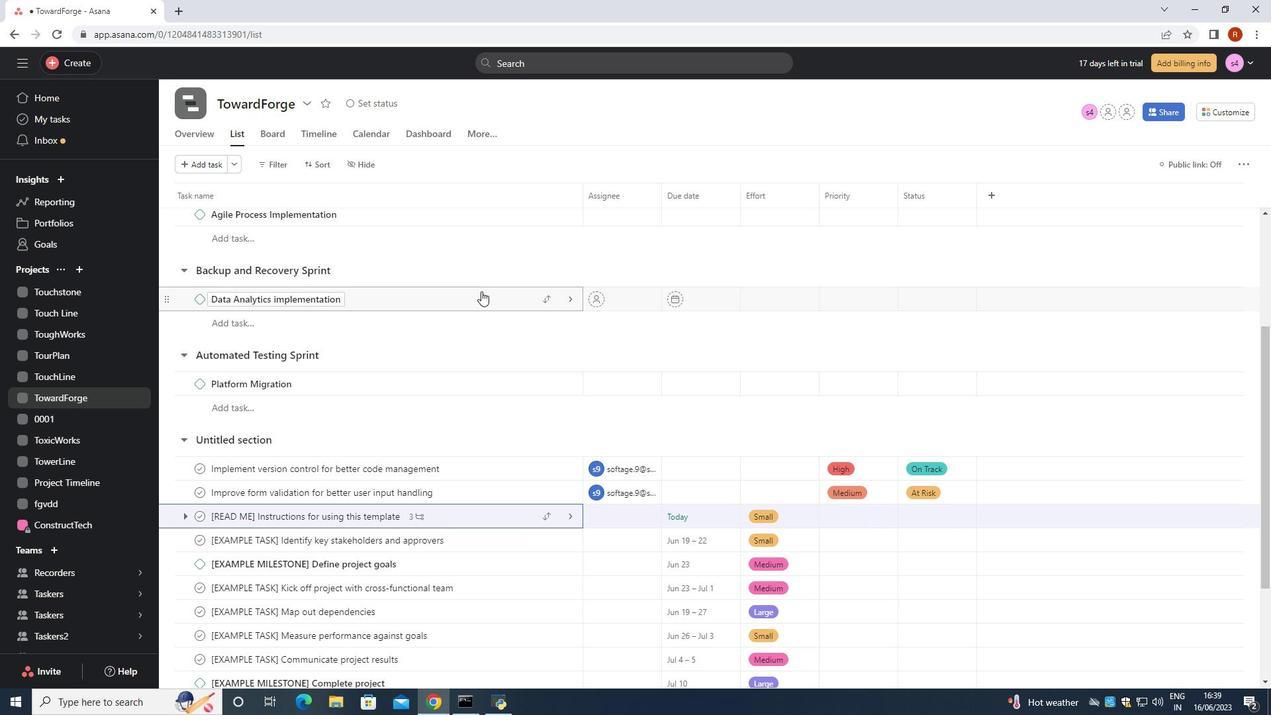 
Action: Mouse moved to (473, 288)
Screenshot: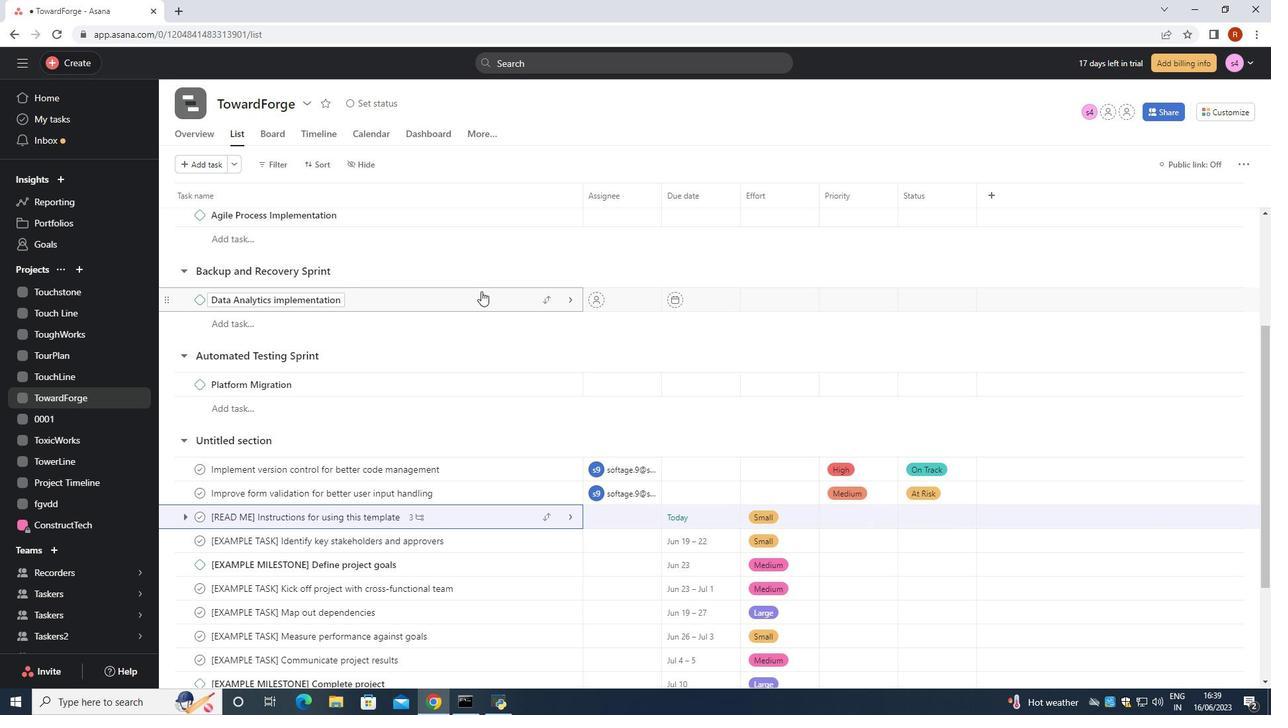 
Action: Mouse scrolled (473, 288) with delta (0, 0)
Screenshot: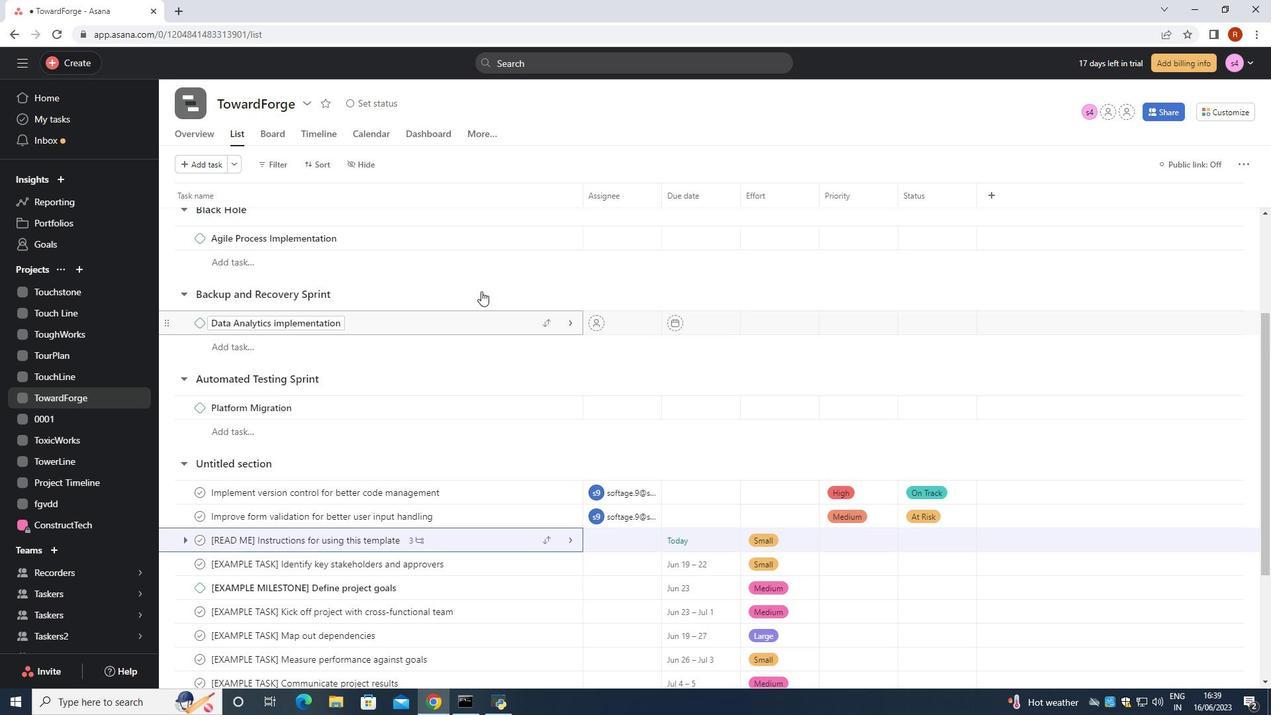 
Action: Mouse scrolled (473, 288) with delta (0, 0)
Screenshot: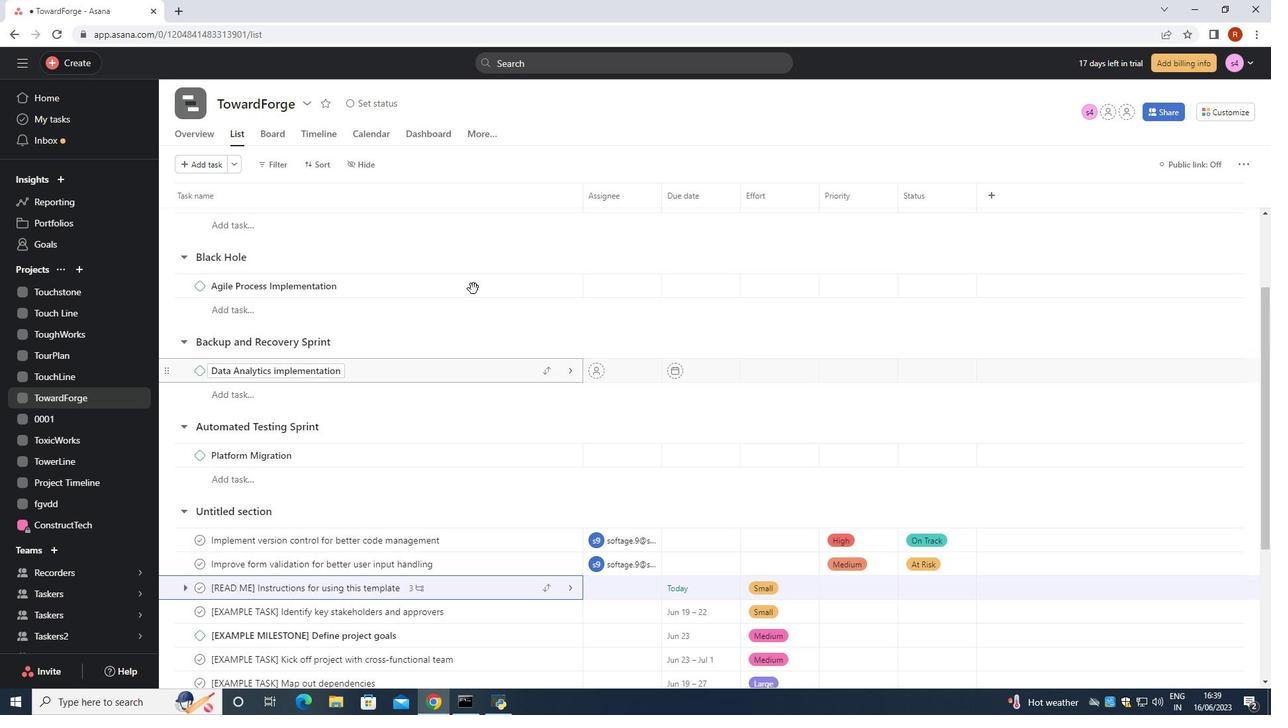 
Action: Mouse scrolled (473, 288) with delta (0, 0)
Screenshot: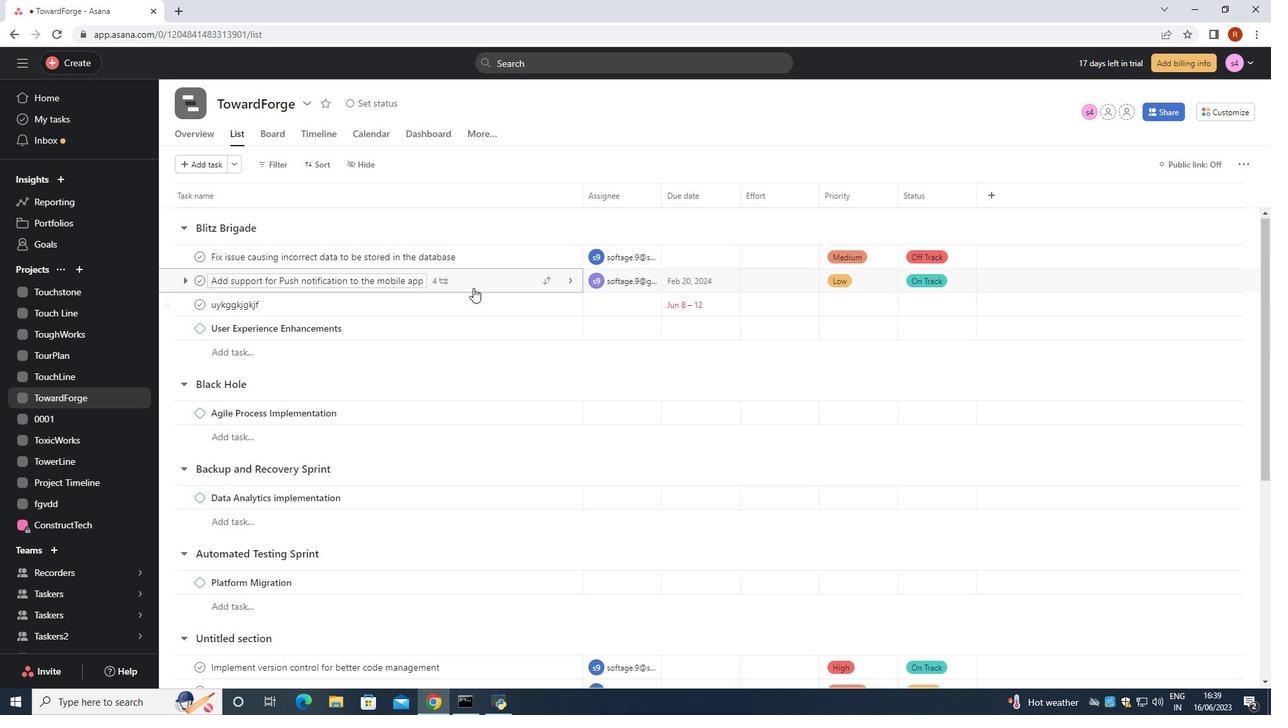 
Action: Mouse moved to (697, 267)
Screenshot: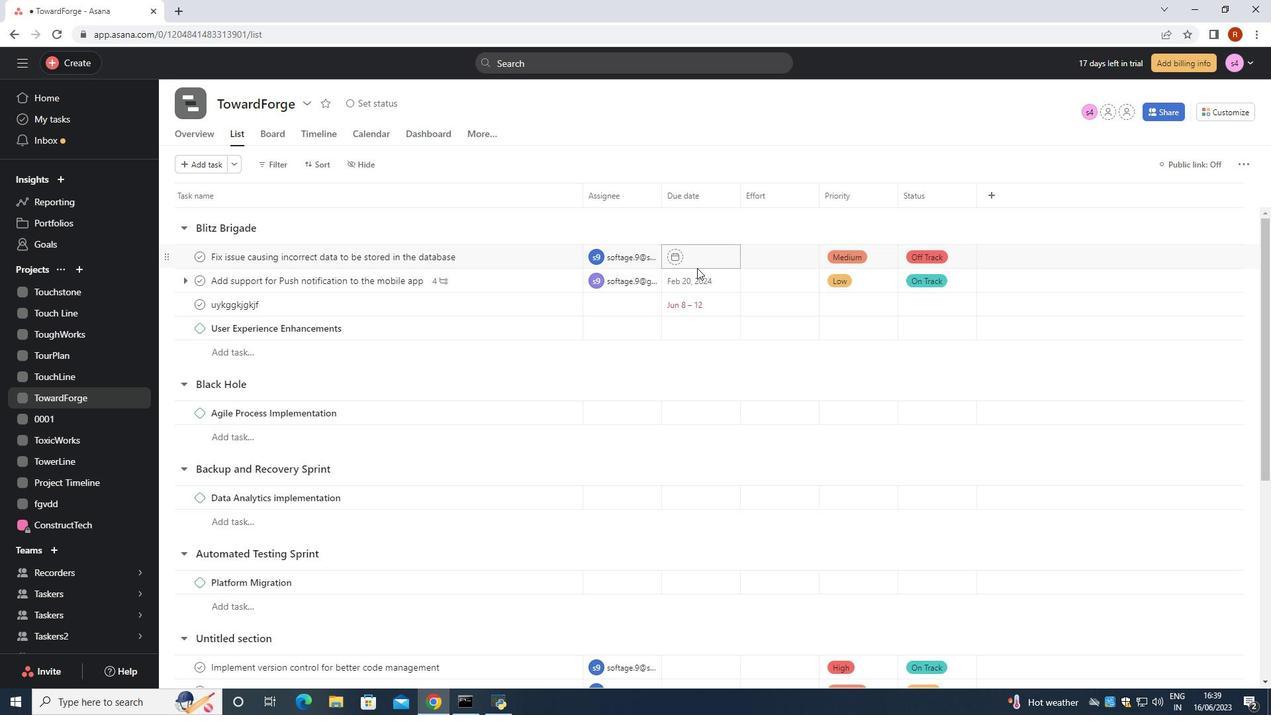 
Action: Mouse pressed left at (697, 267)
Screenshot: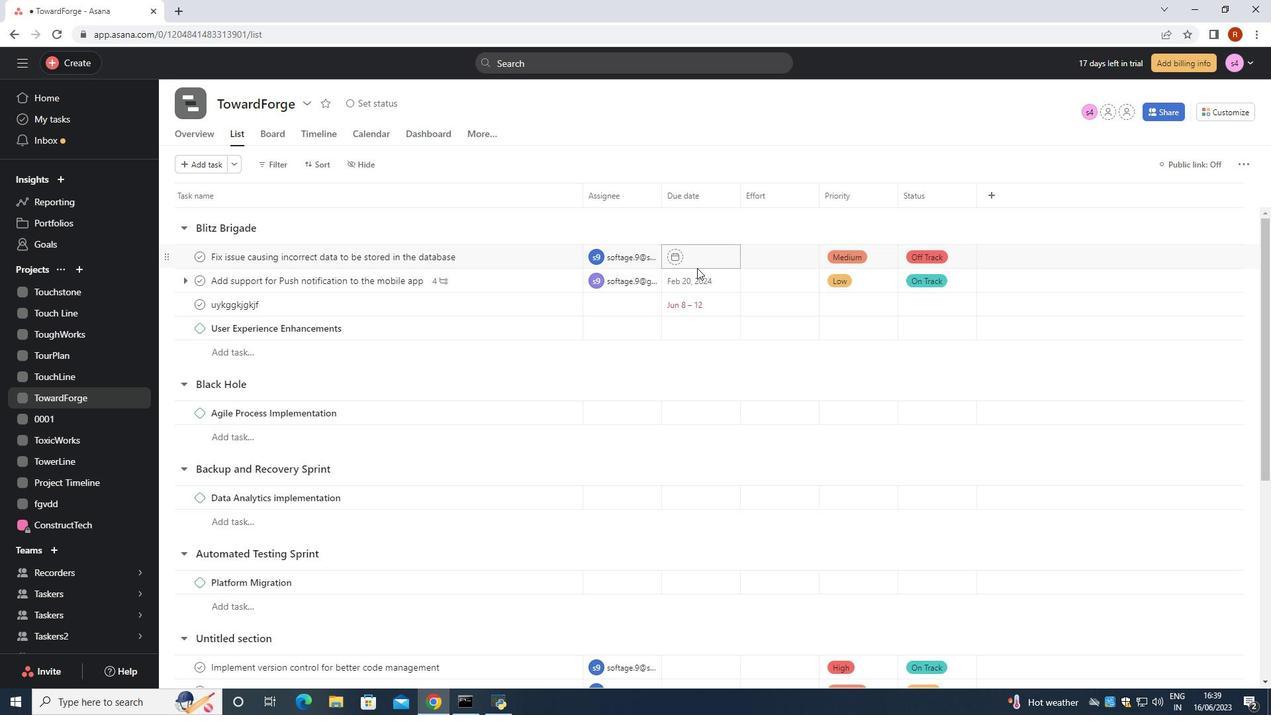 
Action: Key pressed 20
Screenshot: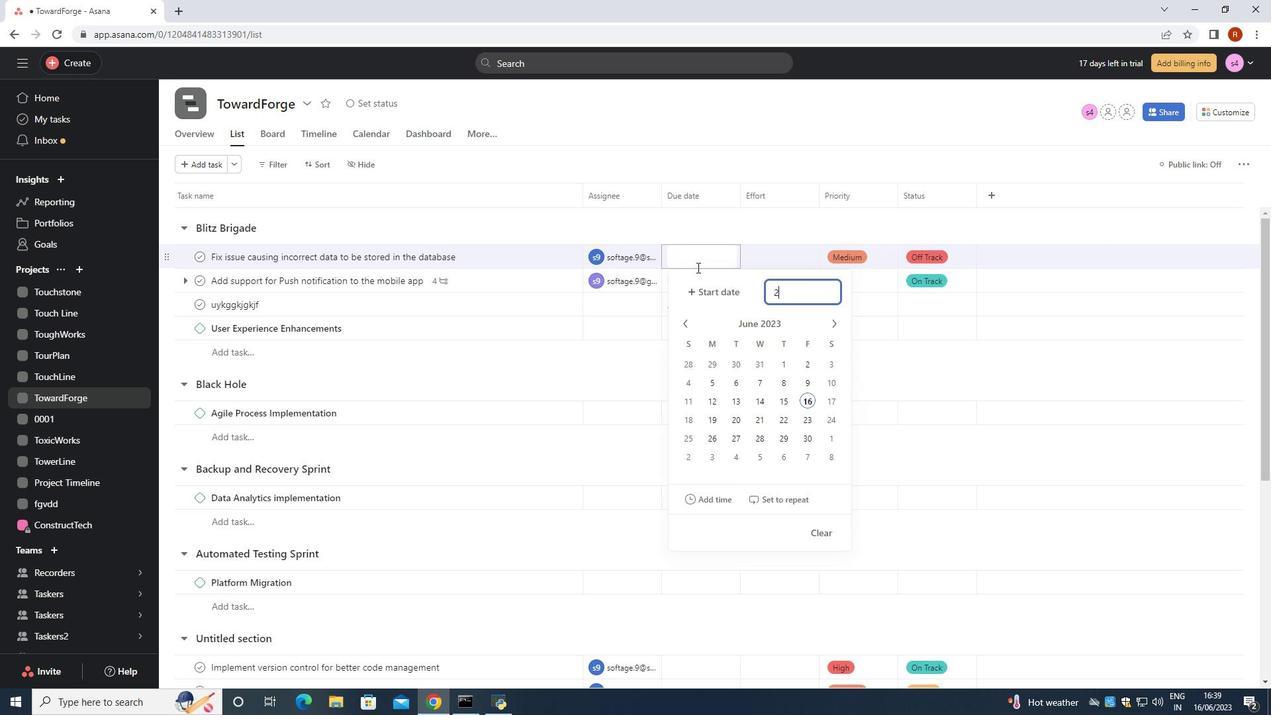 
Action: Mouse moved to (697, 266)
Screenshot: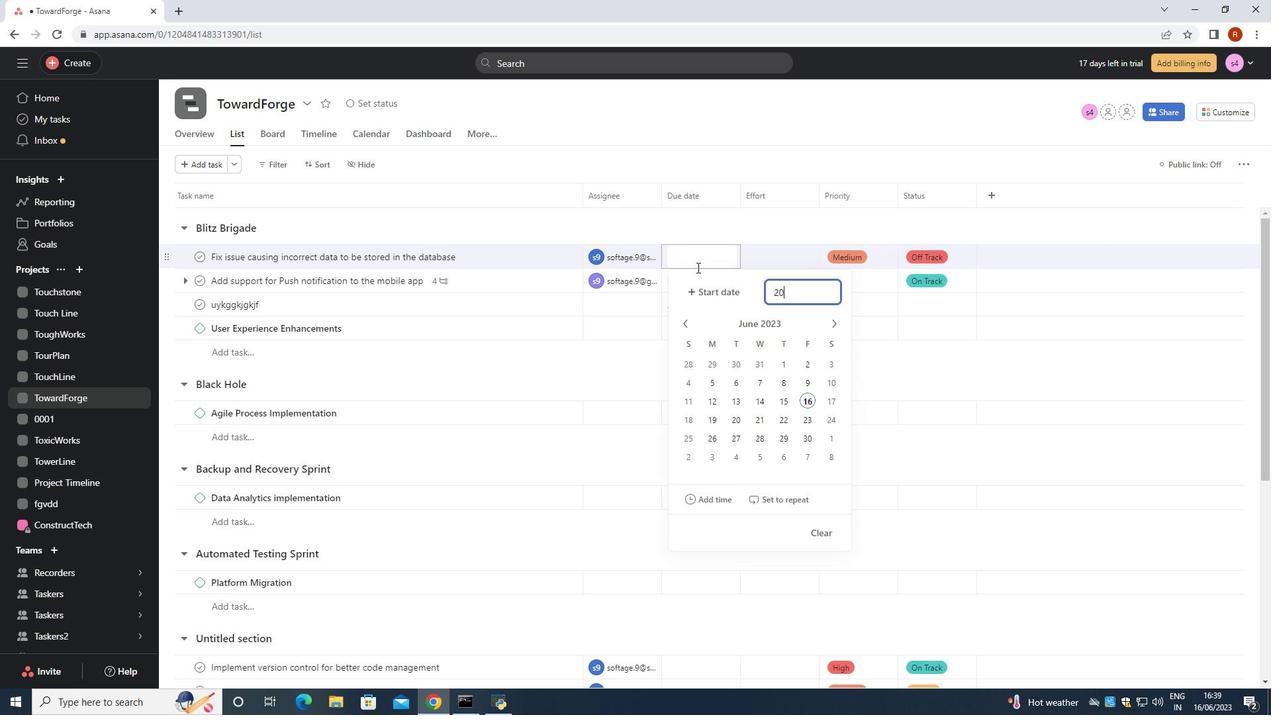 
Action: Key pressed 24/04/27
Screenshot: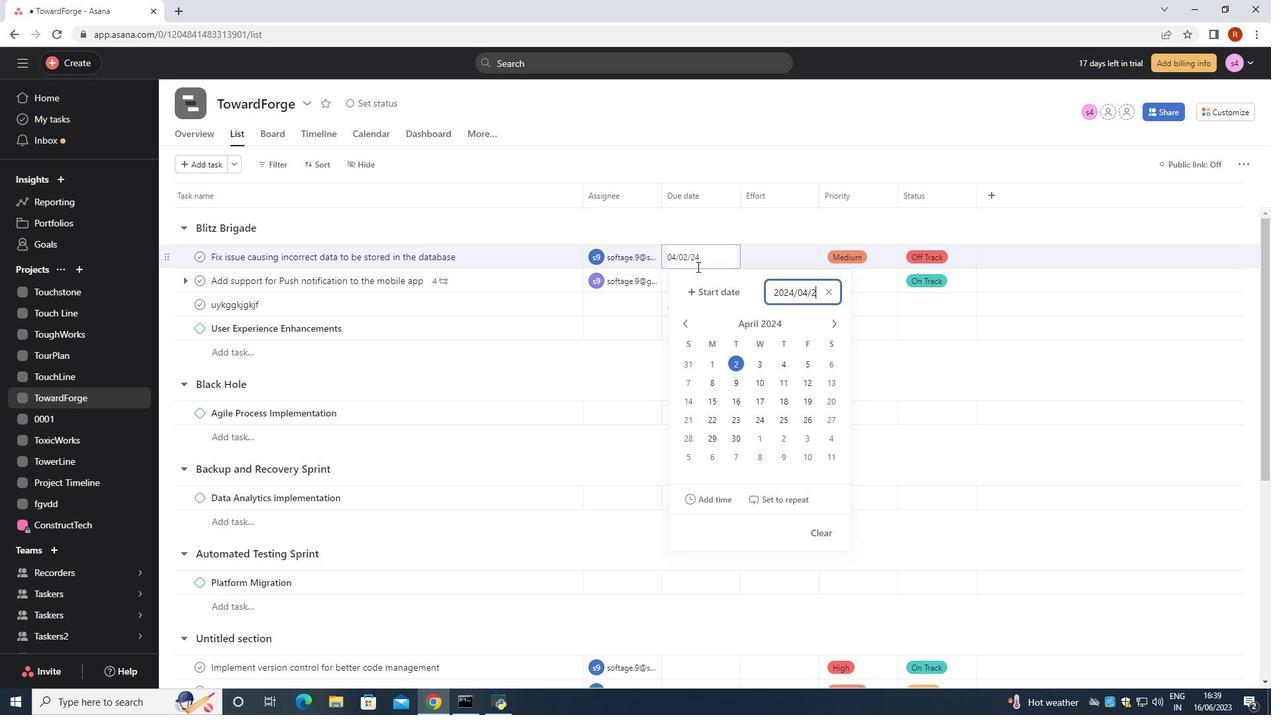 
Action: Mouse moved to (688, 260)
Screenshot: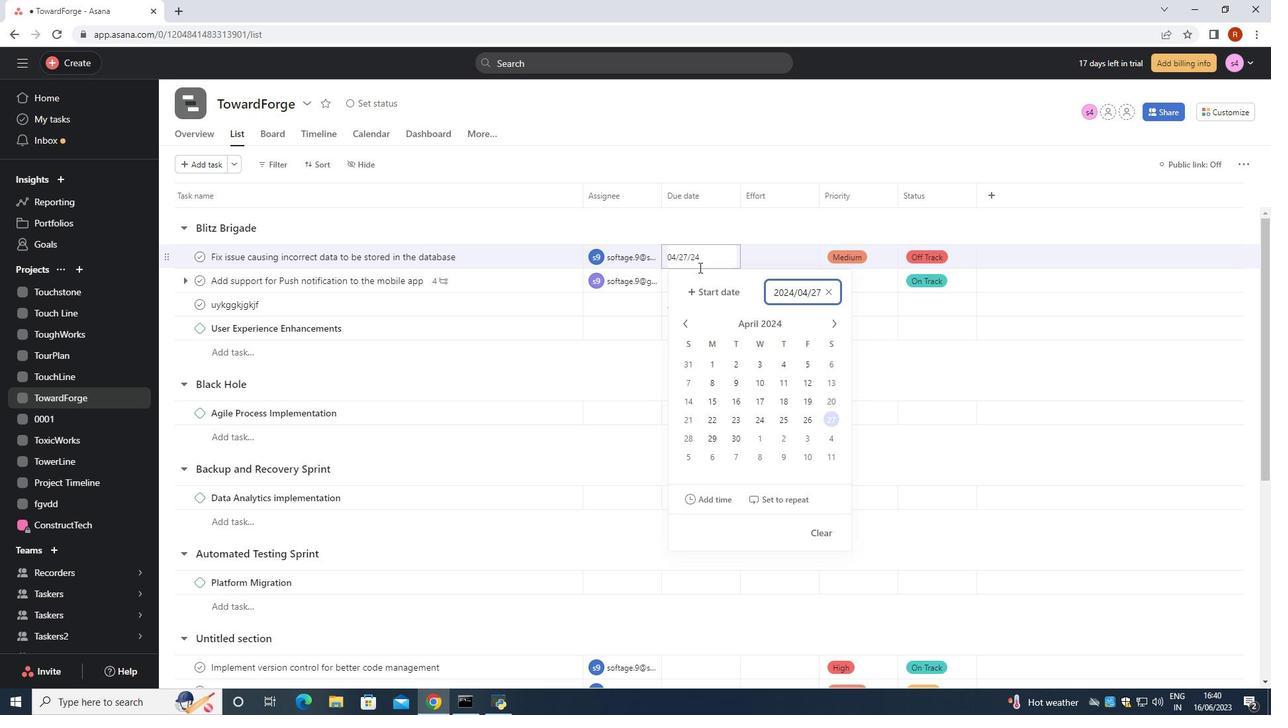 
Action: Key pressed <Key.enter>
Screenshot: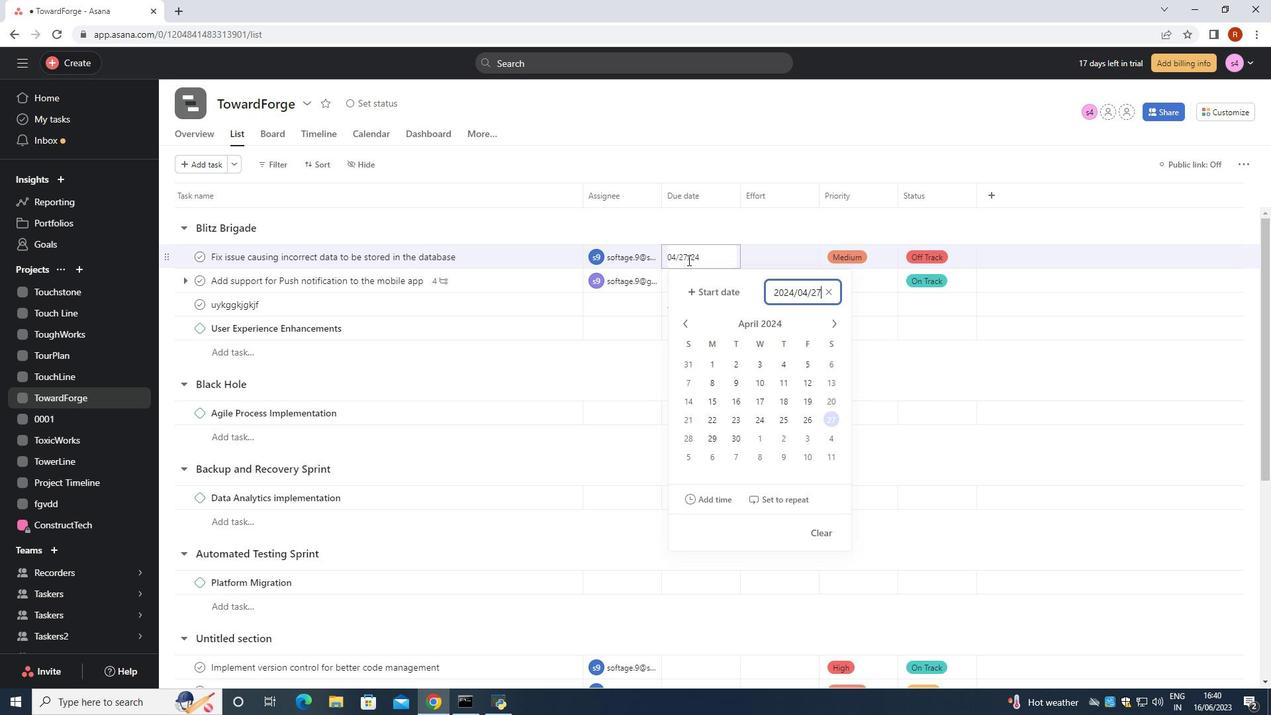 
Action: Mouse moved to (610, 249)
Screenshot: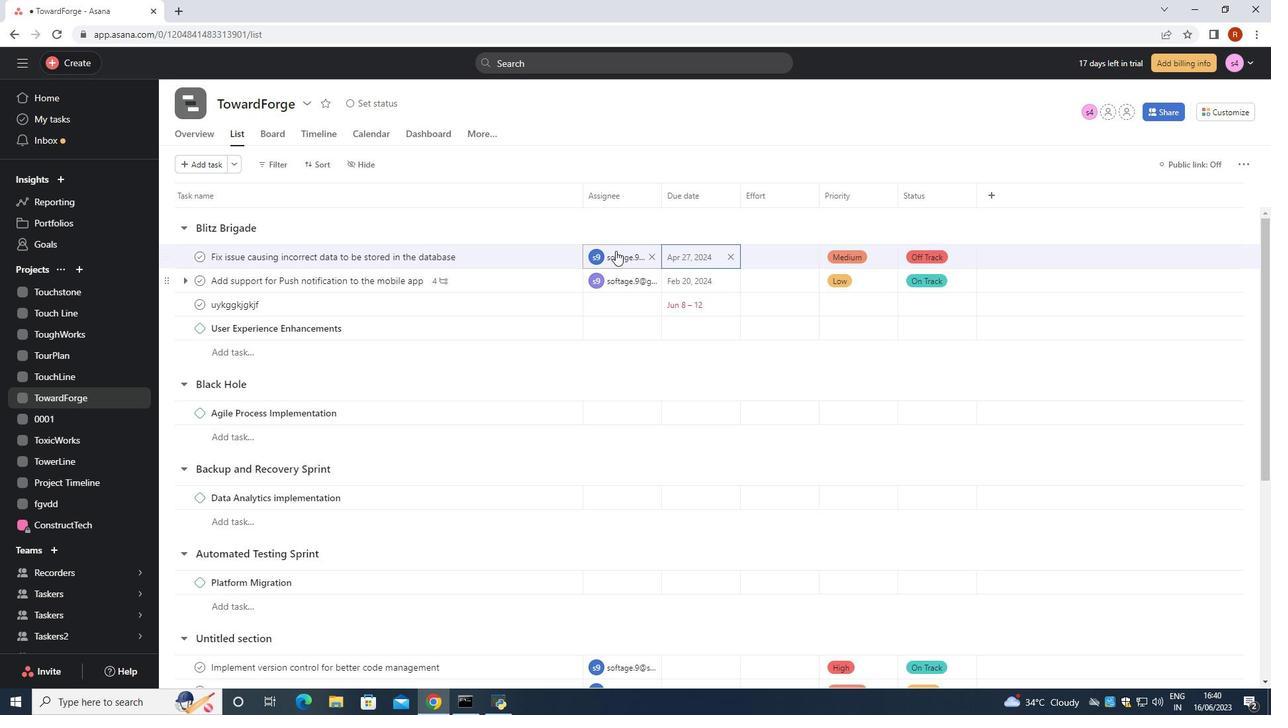 
Action: Mouse pressed right at (610, 249)
Screenshot: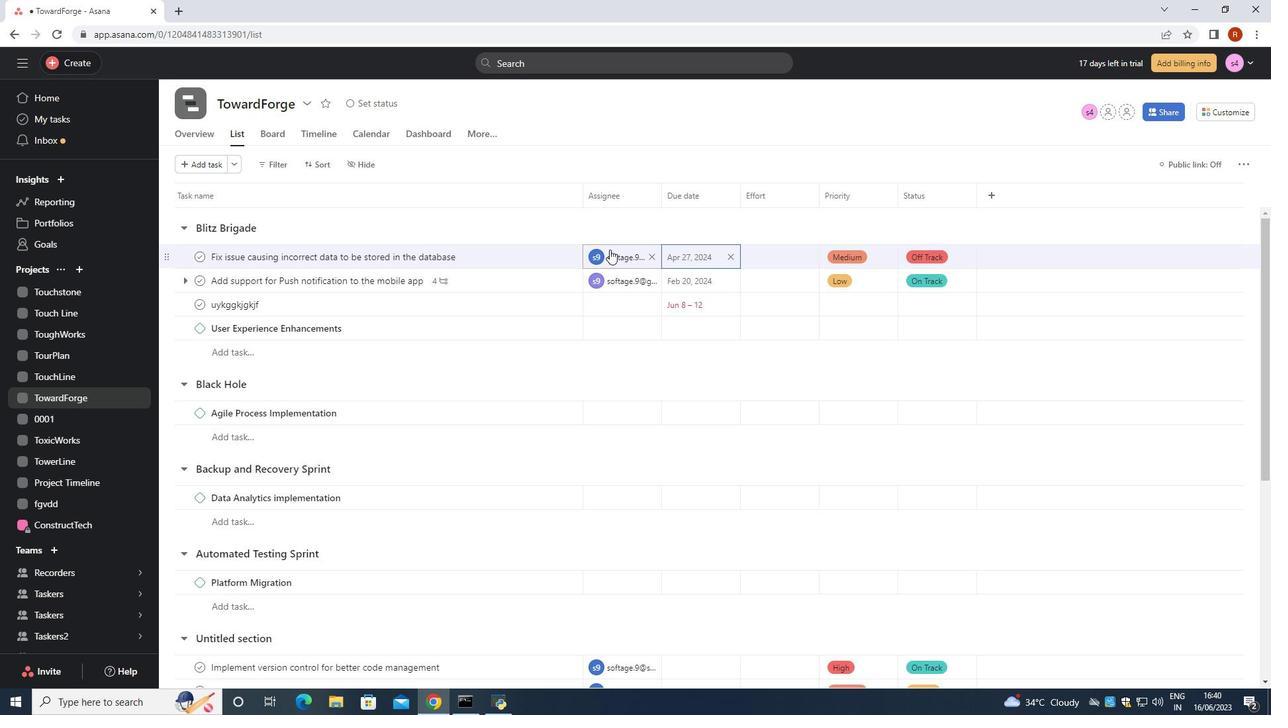 
Action: Mouse moved to (686, 475)
Screenshot: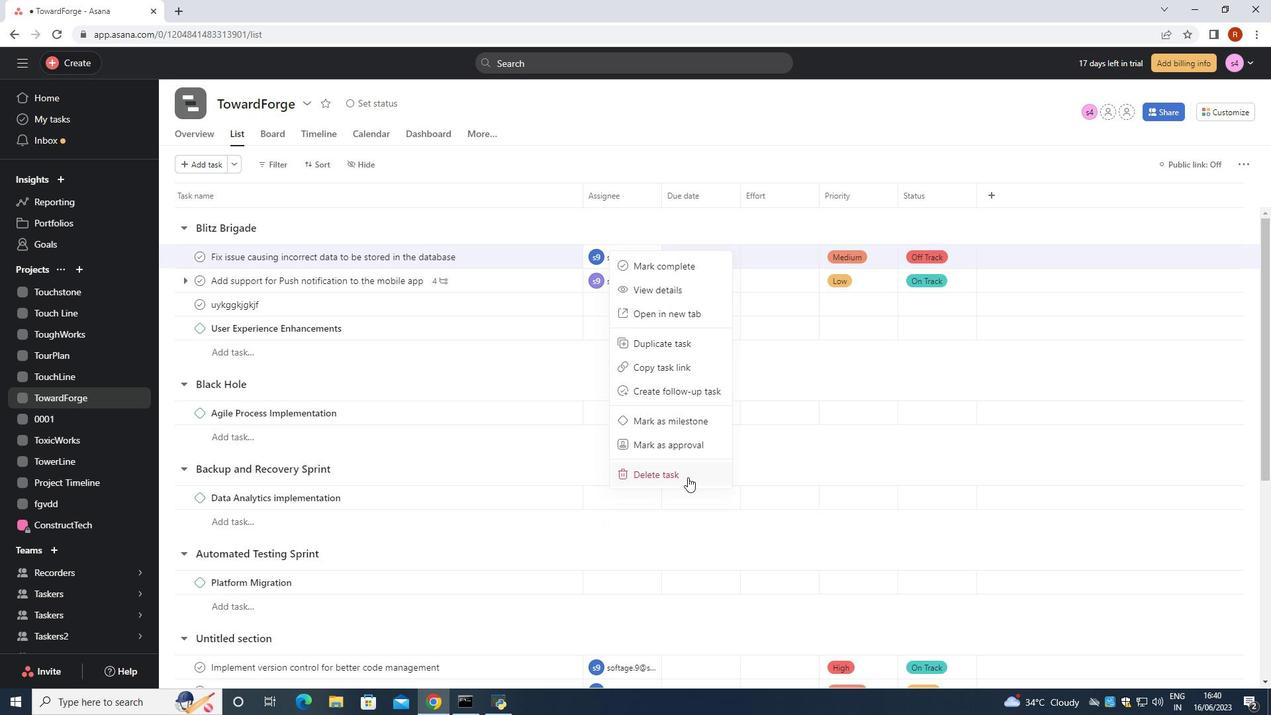 
Action: Mouse pressed left at (686, 475)
Screenshot: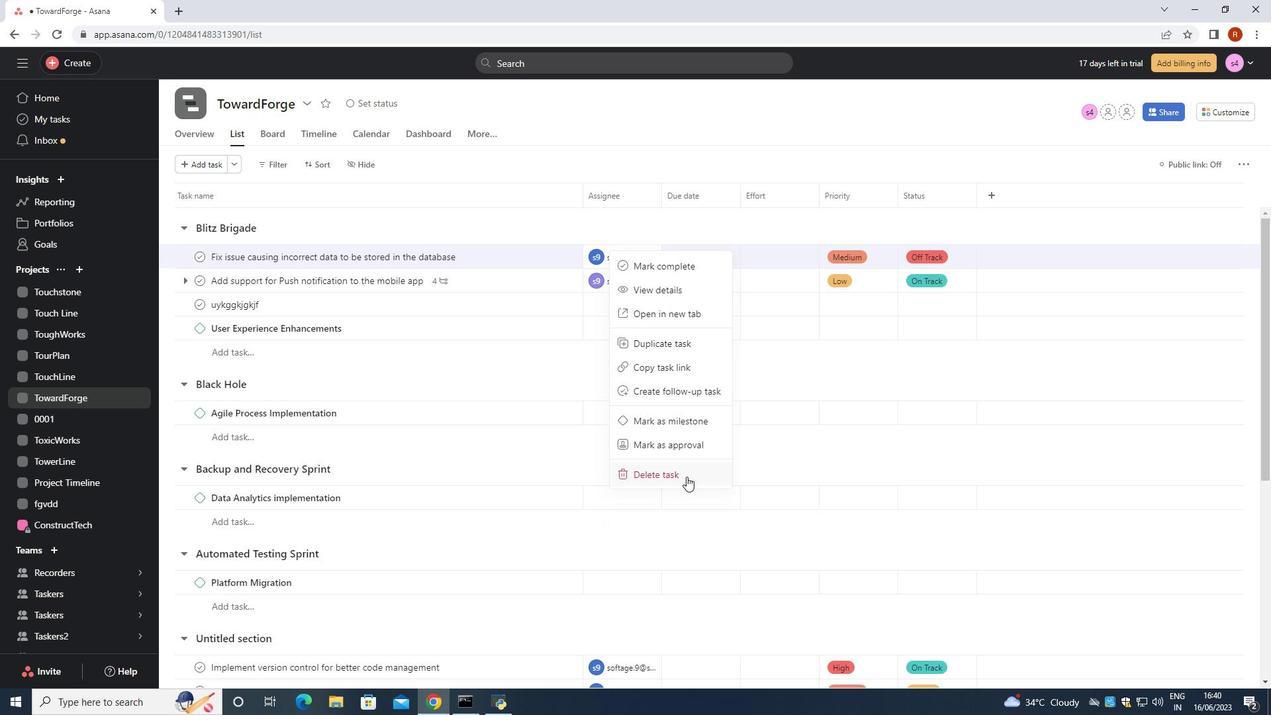 
Action: Mouse moved to (582, 422)
Screenshot: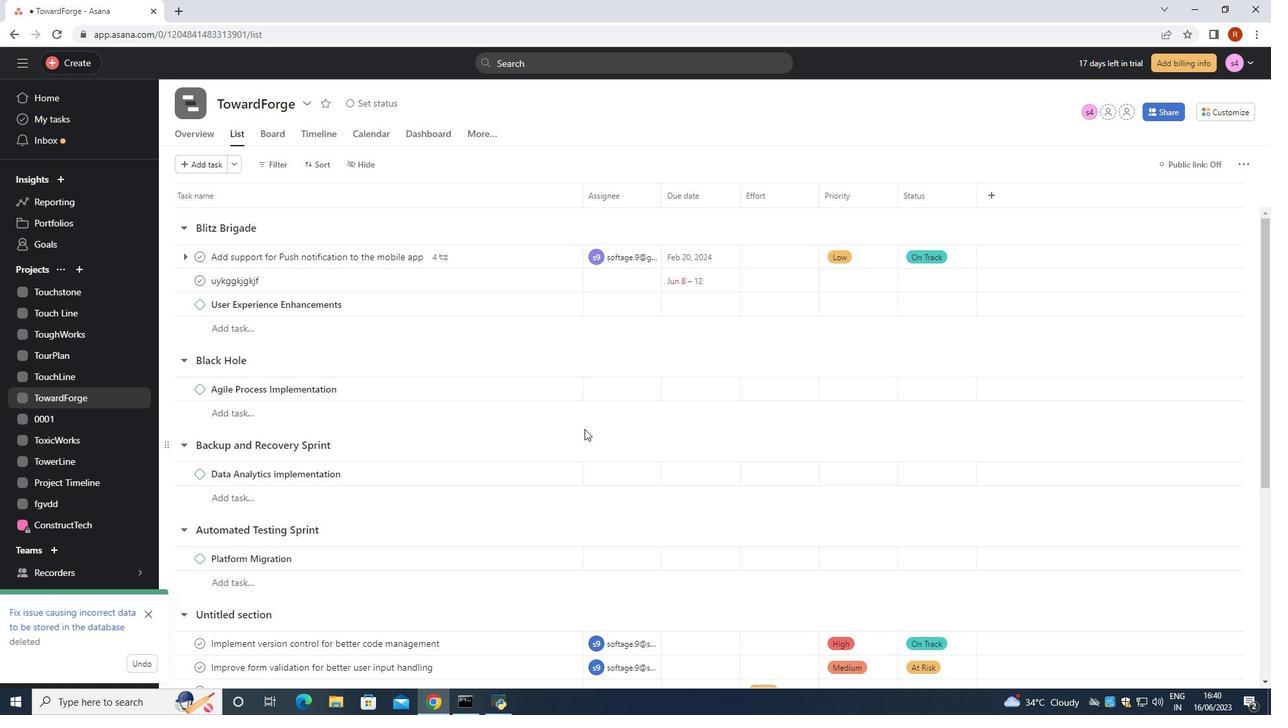
Action: Mouse scrolled (582, 421) with delta (0, 0)
Screenshot: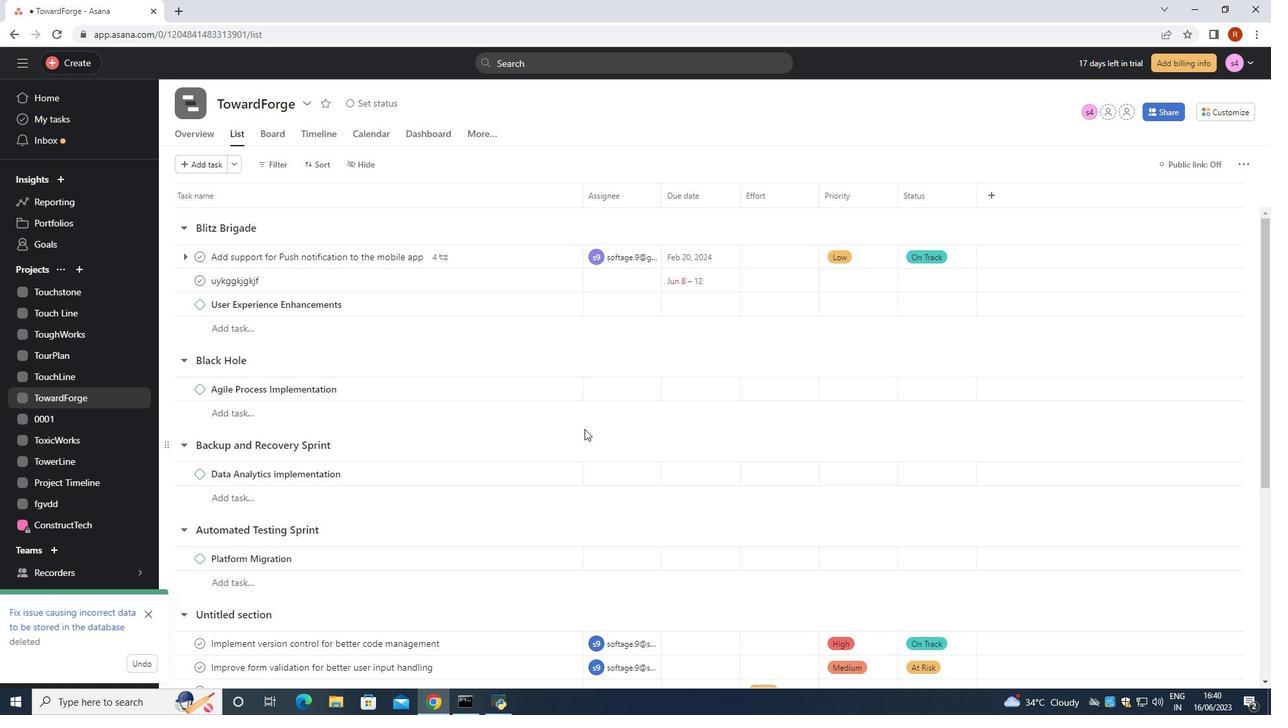 
Action: Mouse moved to (581, 422)
Screenshot: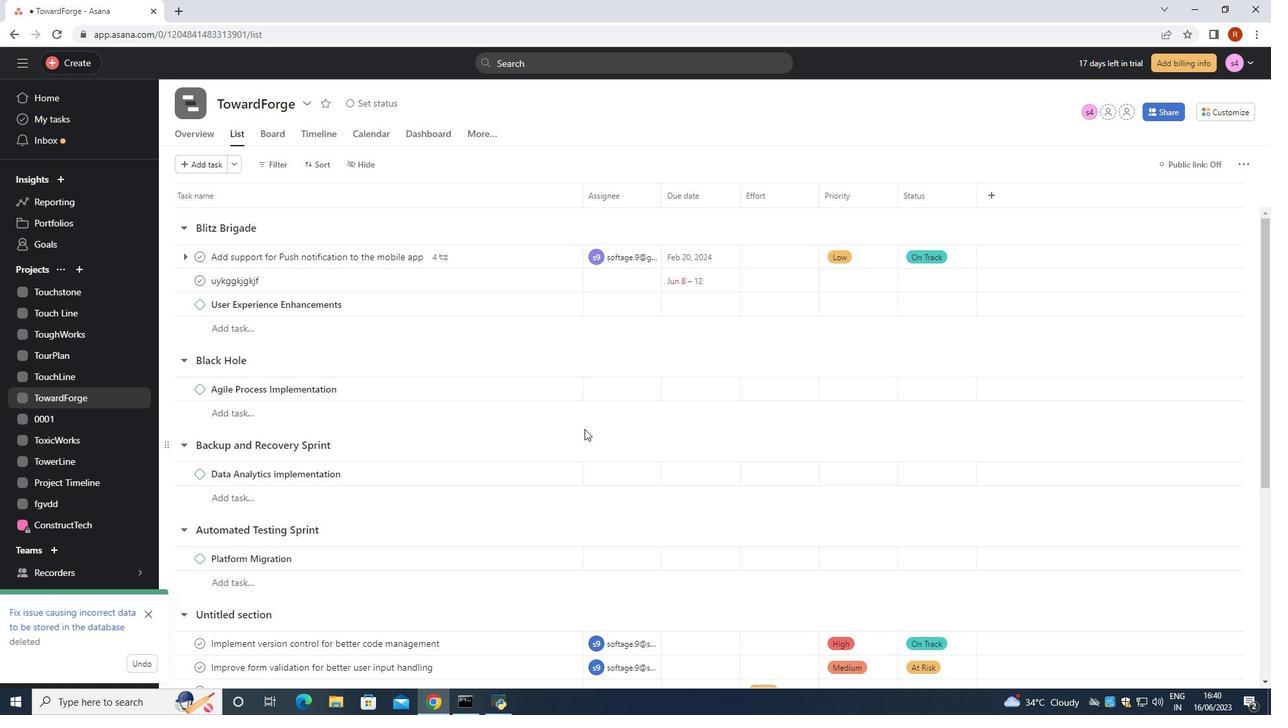 
Action: Mouse scrolled (581, 421) with delta (0, 0)
Screenshot: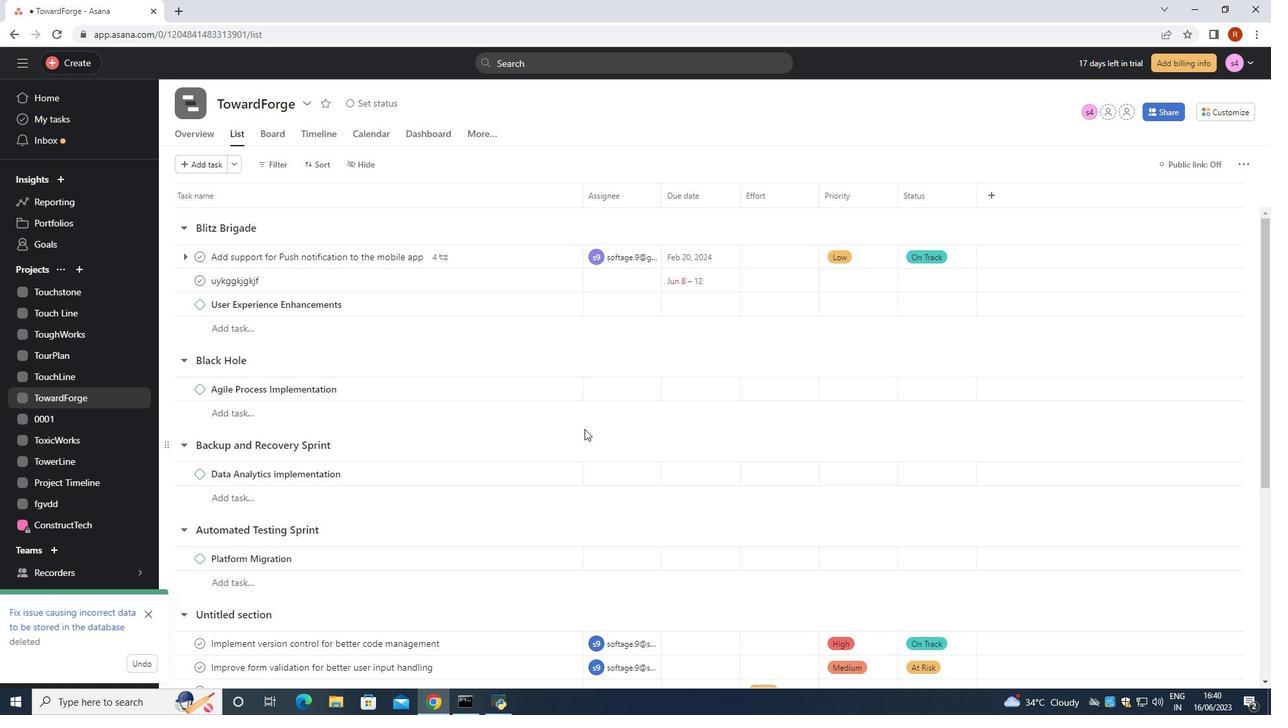 
Action: Mouse scrolled (581, 421) with delta (0, 0)
Screenshot: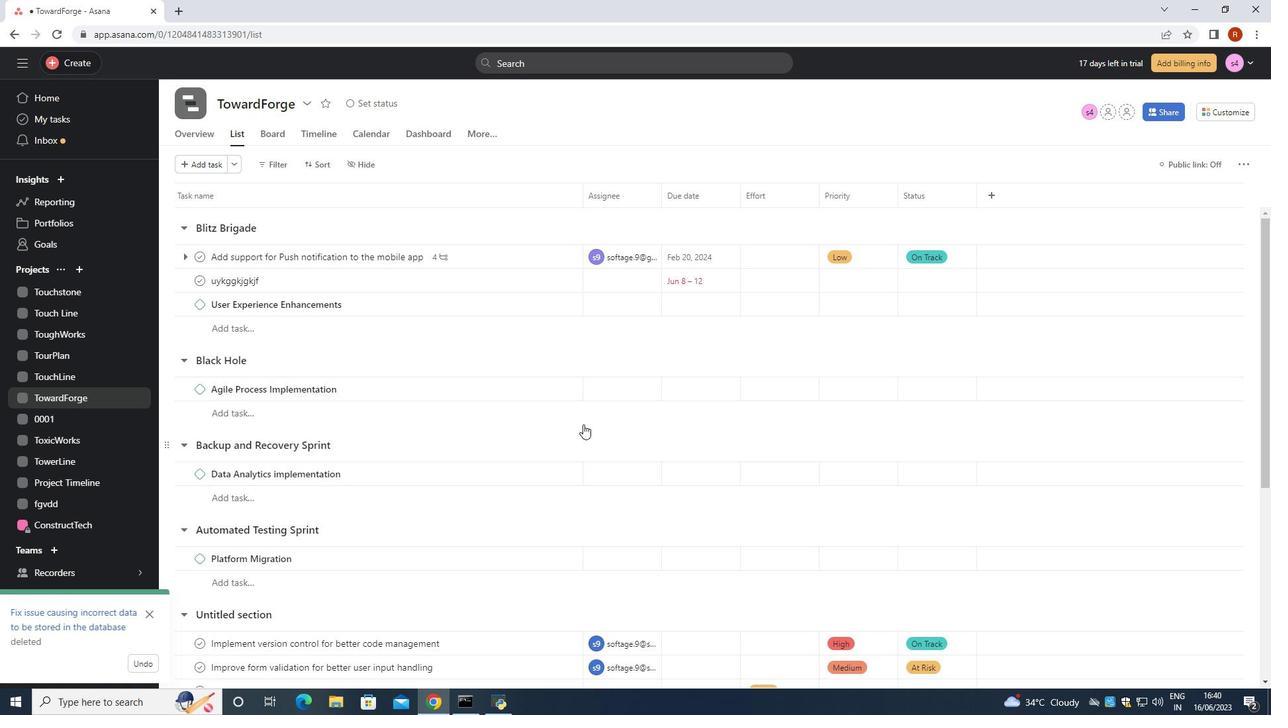
Action: Mouse scrolled (581, 421) with delta (0, 0)
Screenshot: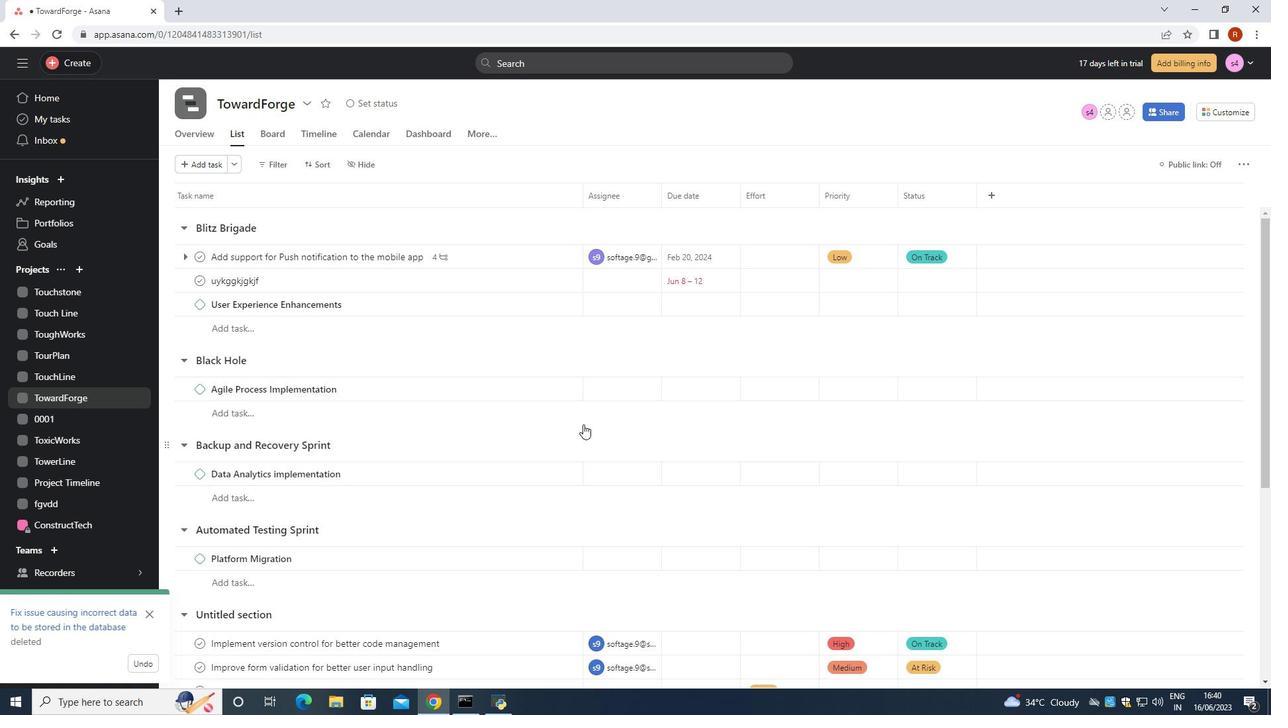 
Action: Mouse scrolled (581, 421) with delta (0, 0)
Screenshot: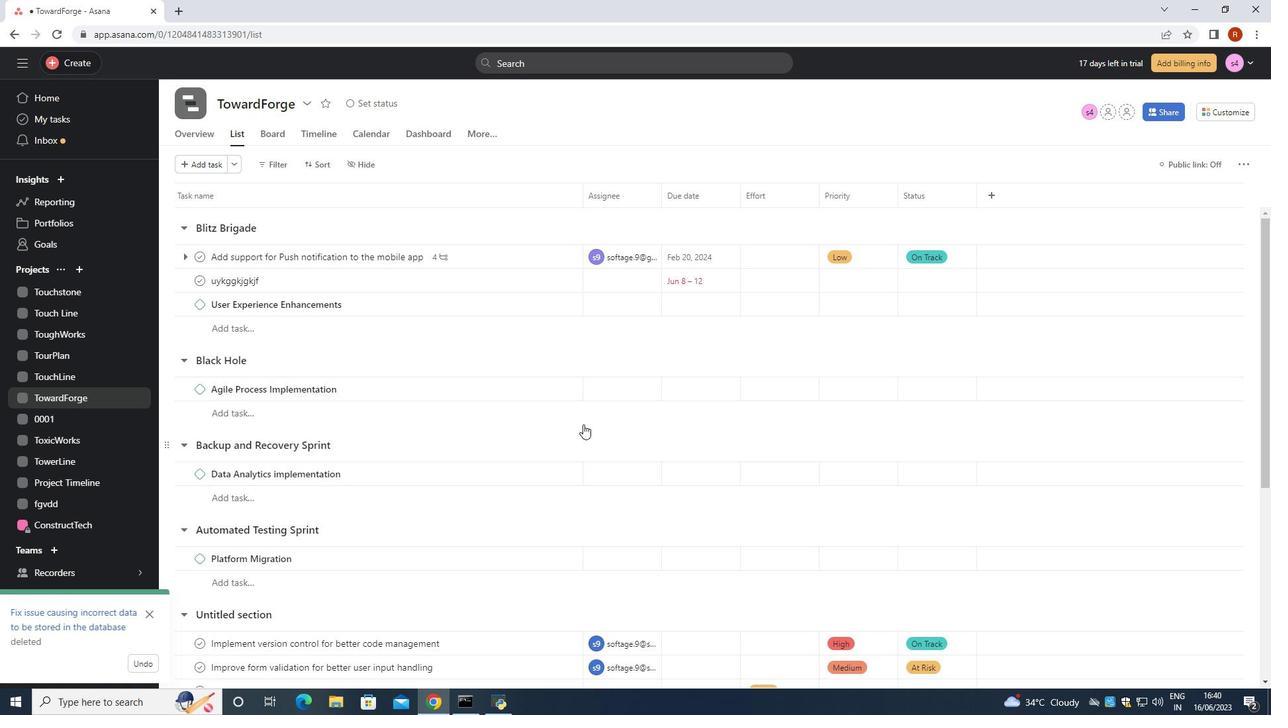 
Action: Mouse moved to (433, 339)
Screenshot: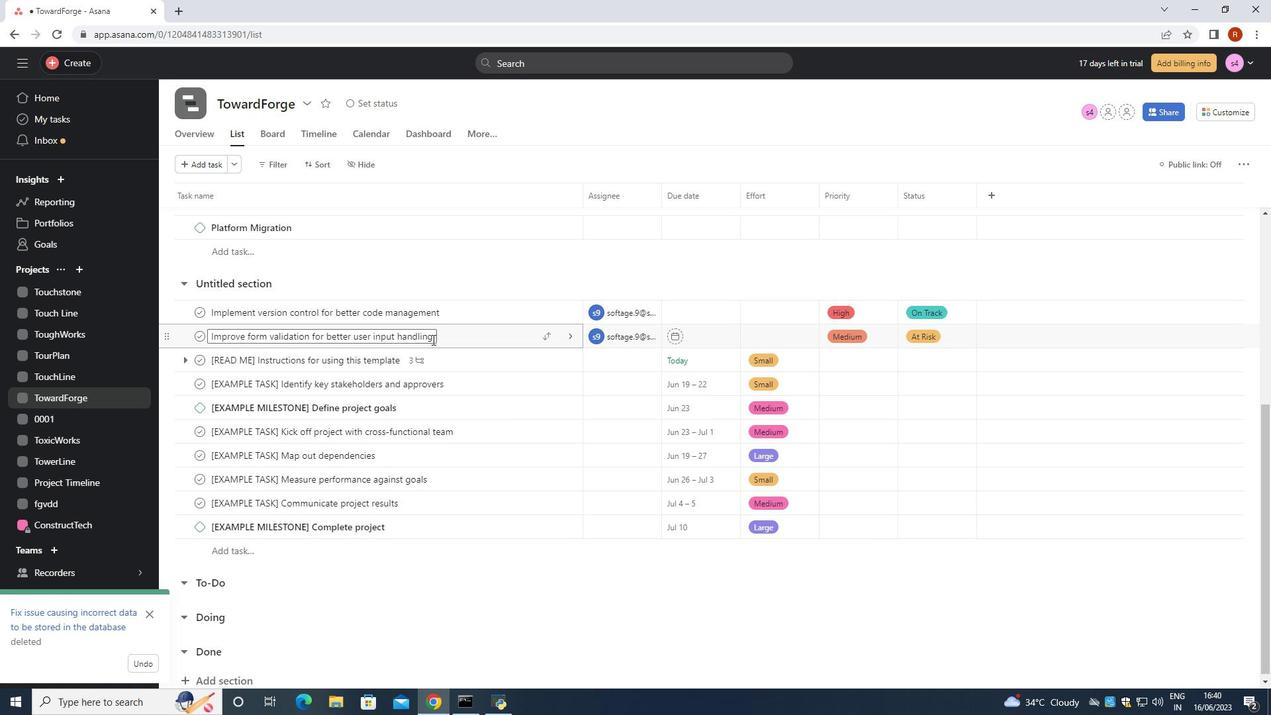 
Action: Mouse scrolled (433, 340) with delta (0, 0)
Screenshot: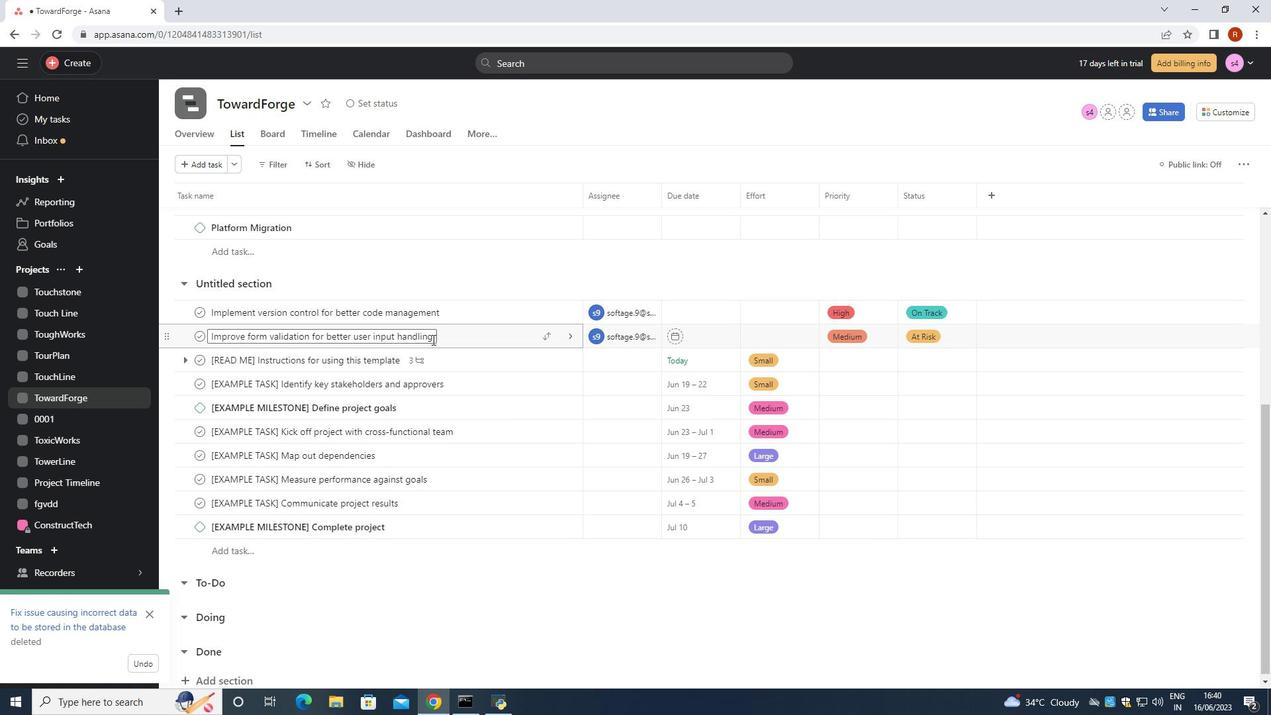 
Action: Mouse scrolled (433, 340) with delta (0, 0)
Screenshot: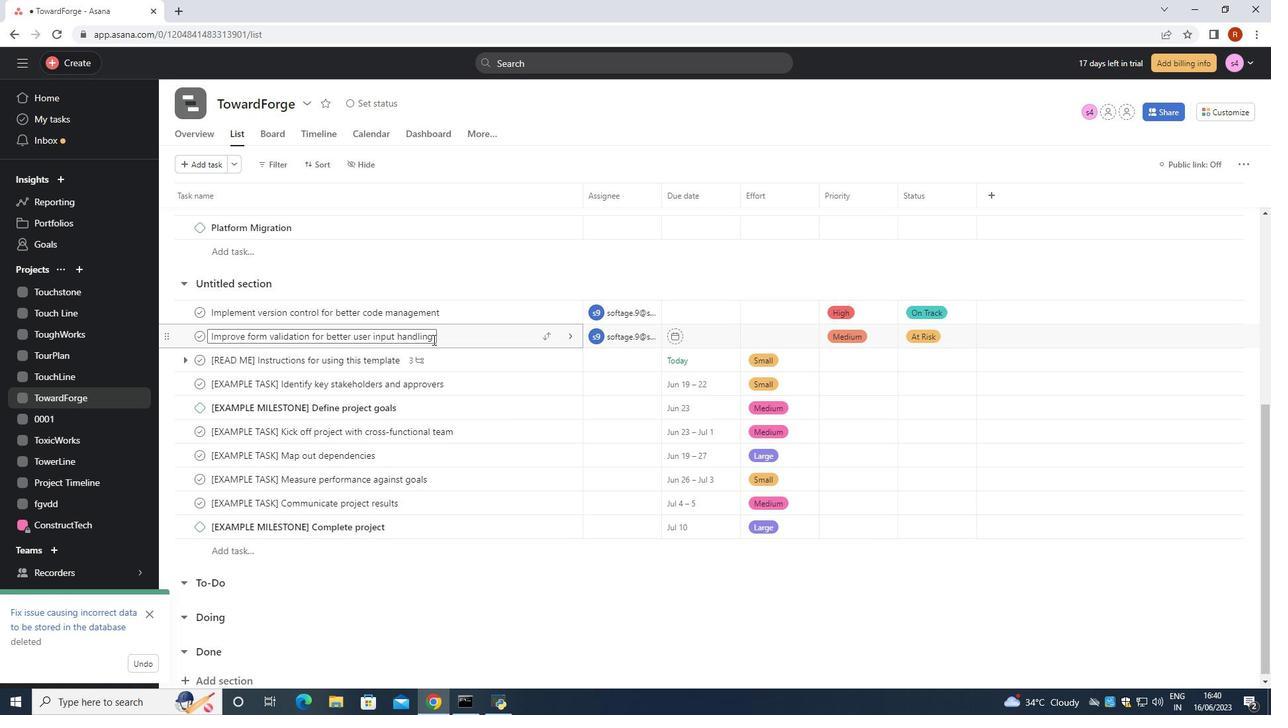 
Action: Mouse scrolled (433, 340) with delta (0, 0)
Screenshot: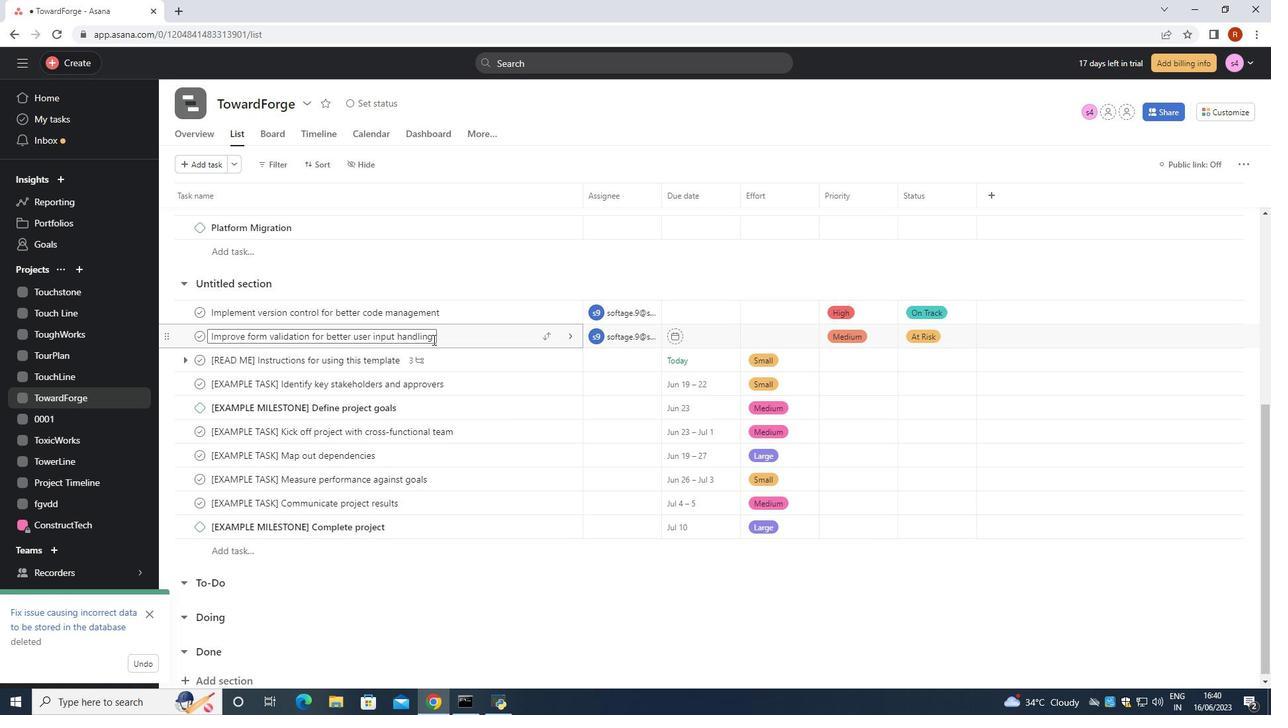 
Action: Mouse scrolled (433, 340) with delta (0, 0)
Screenshot: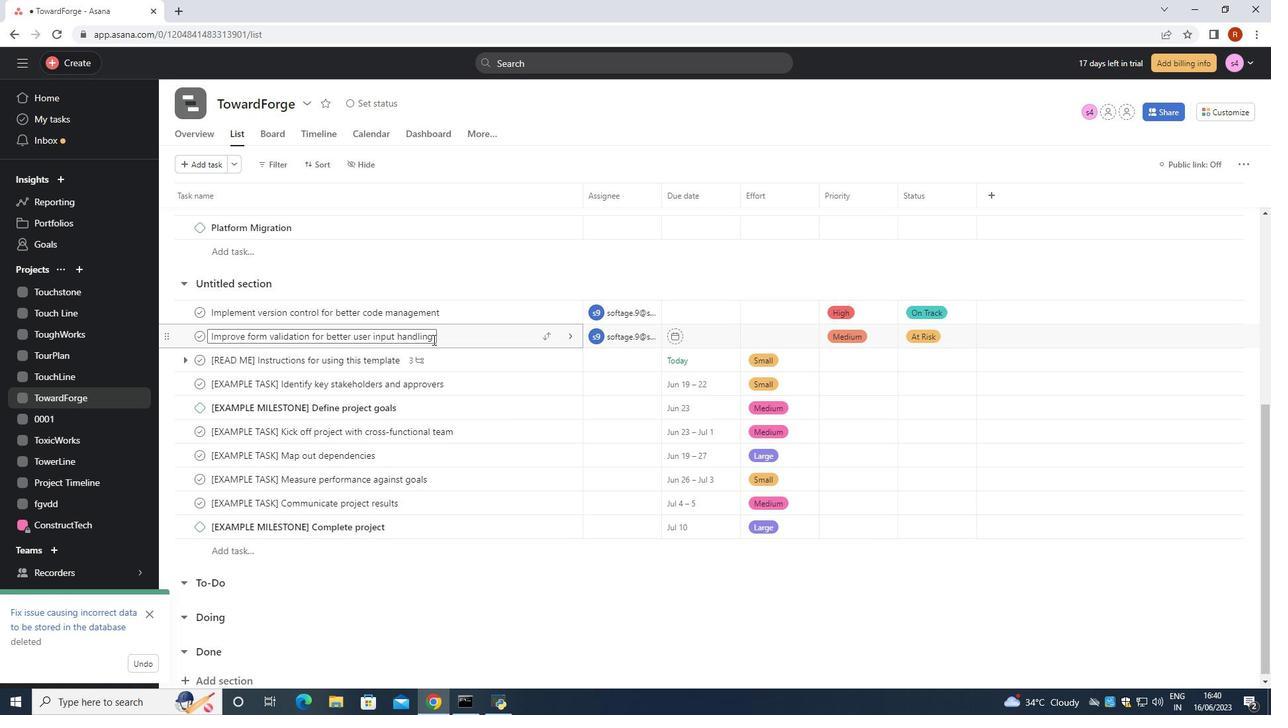 
Action: Mouse scrolled (433, 340) with delta (0, 0)
Screenshot: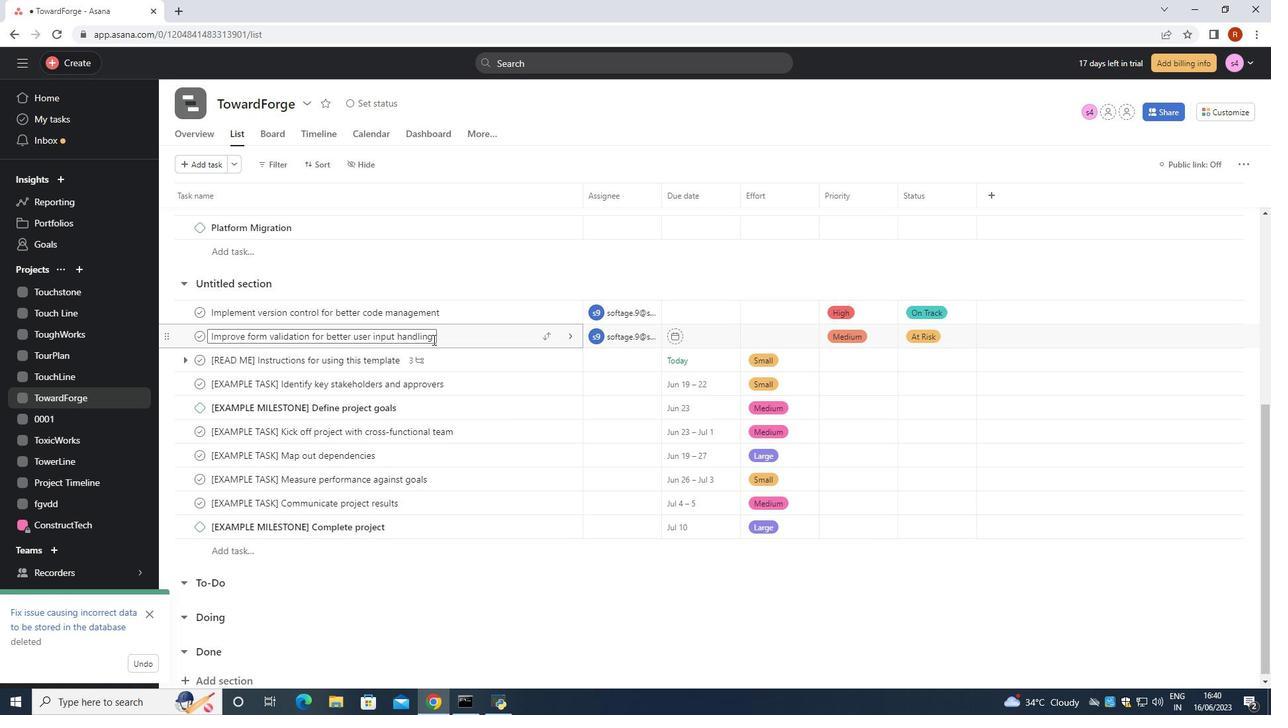 
Action: Mouse scrolled (433, 340) with delta (0, 0)
Screenshot: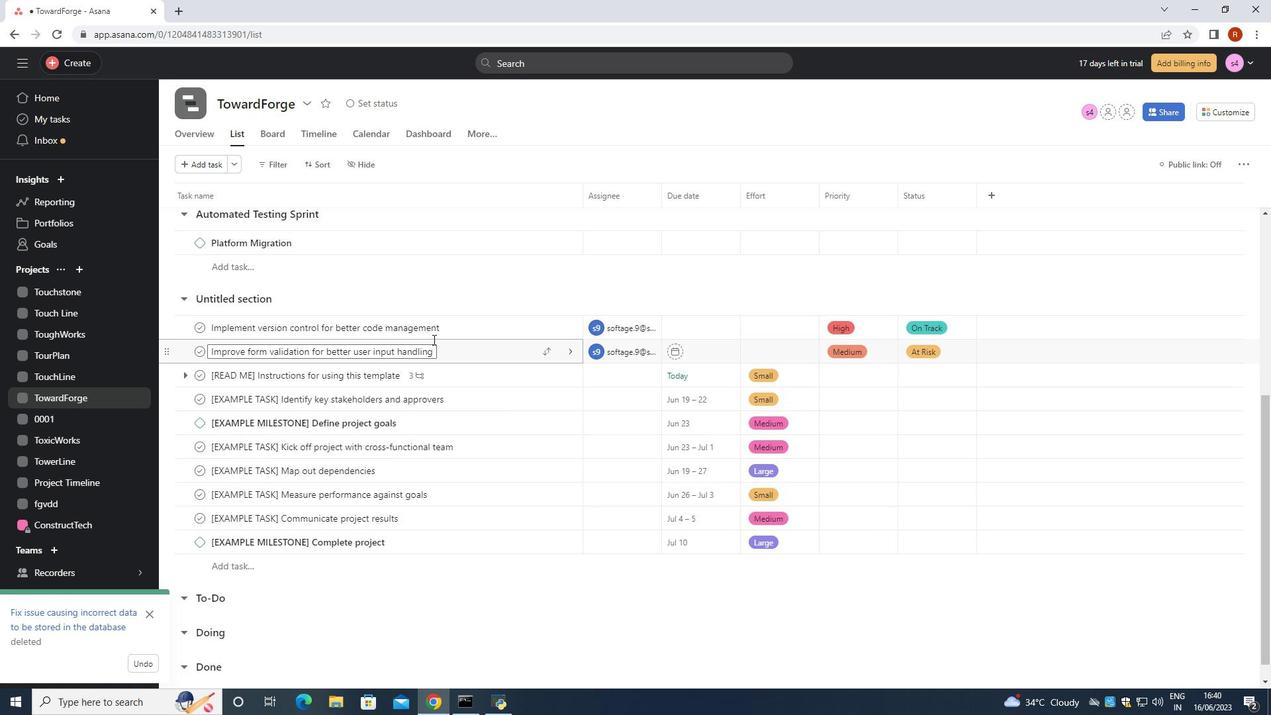 
Action: Mouse scrolled (433, 340) with delta (0, 0)
Screenshot: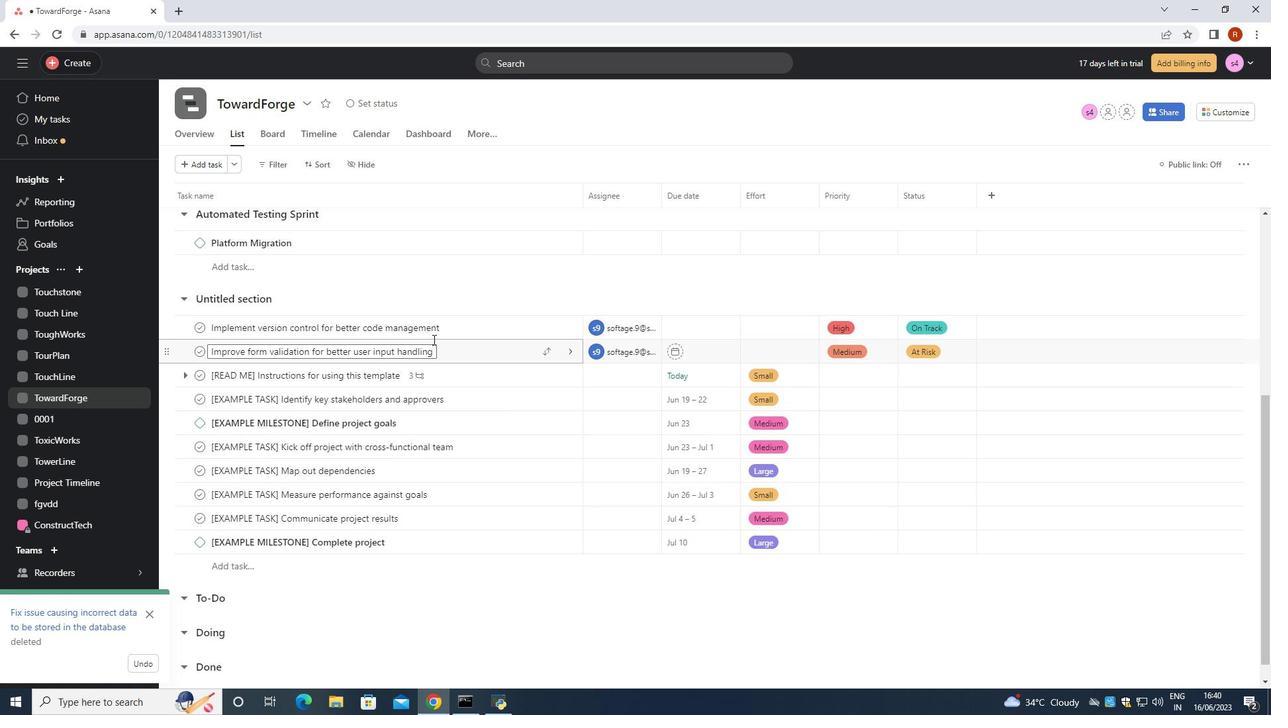 
Action: Mouse scrolled (433, 340) with delta (0, 0)
Screenshot: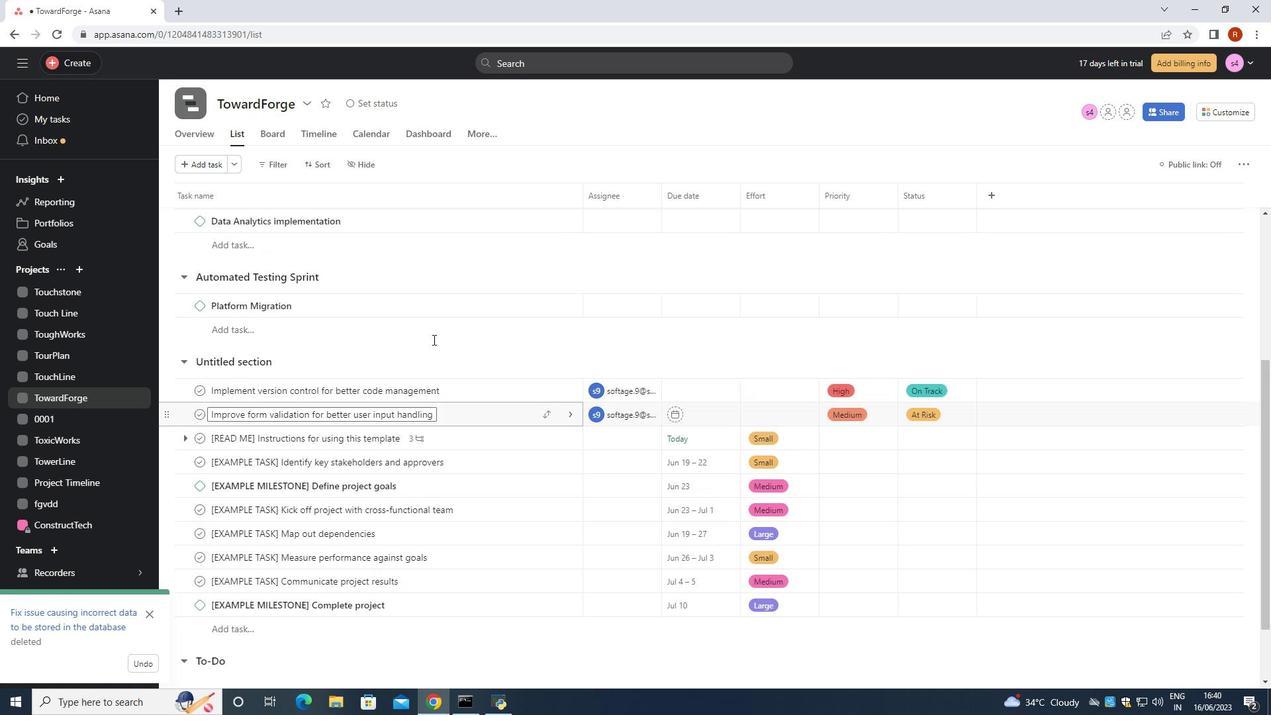 
Action: Mouse moved to (721, 257)
Screenshot: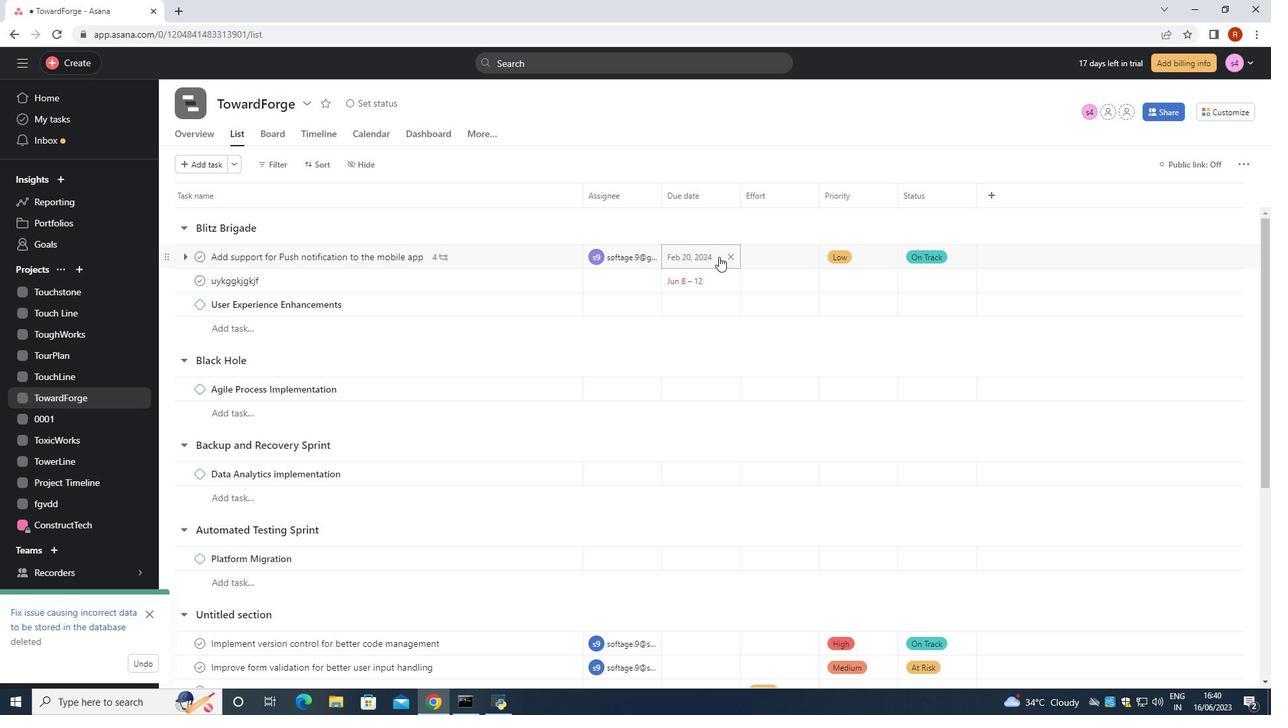 
Action: Mouse pressed left at (721, 257)
Screenshot: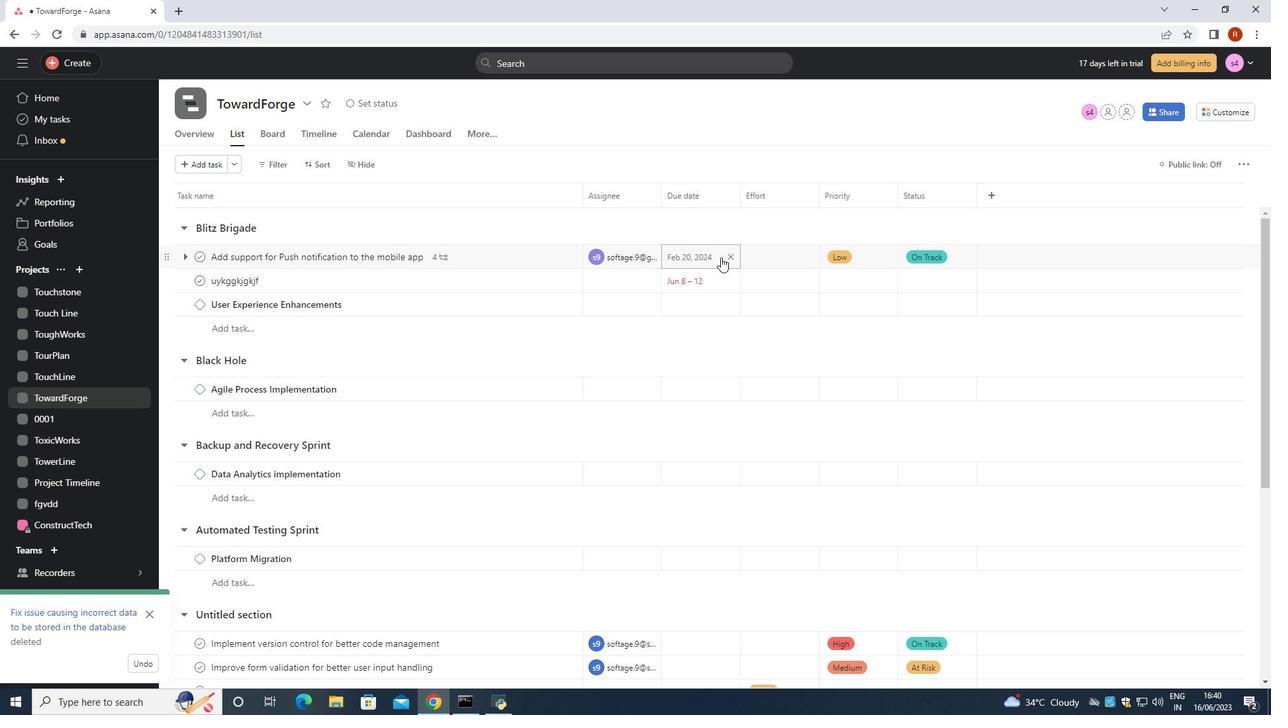 
Action: Mouse moved to (714, 251)
Screenshot: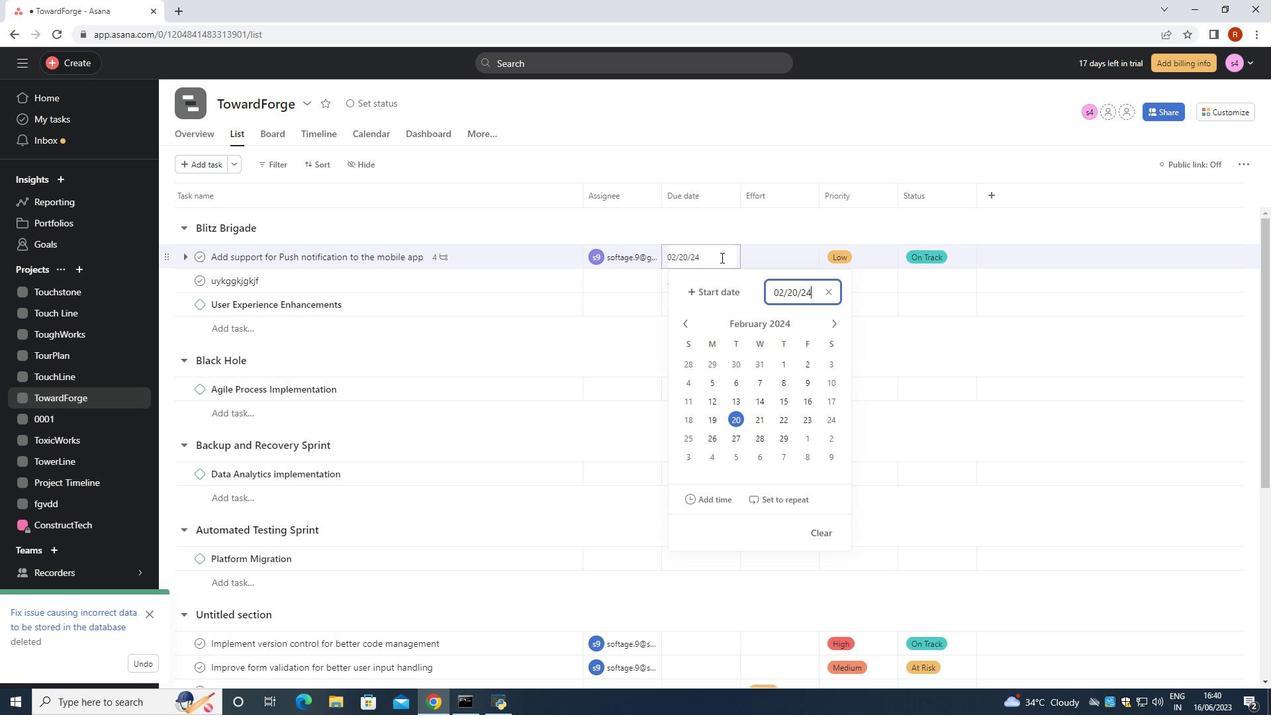 
Action: Key pressed <Key.backspace>
Screenshot: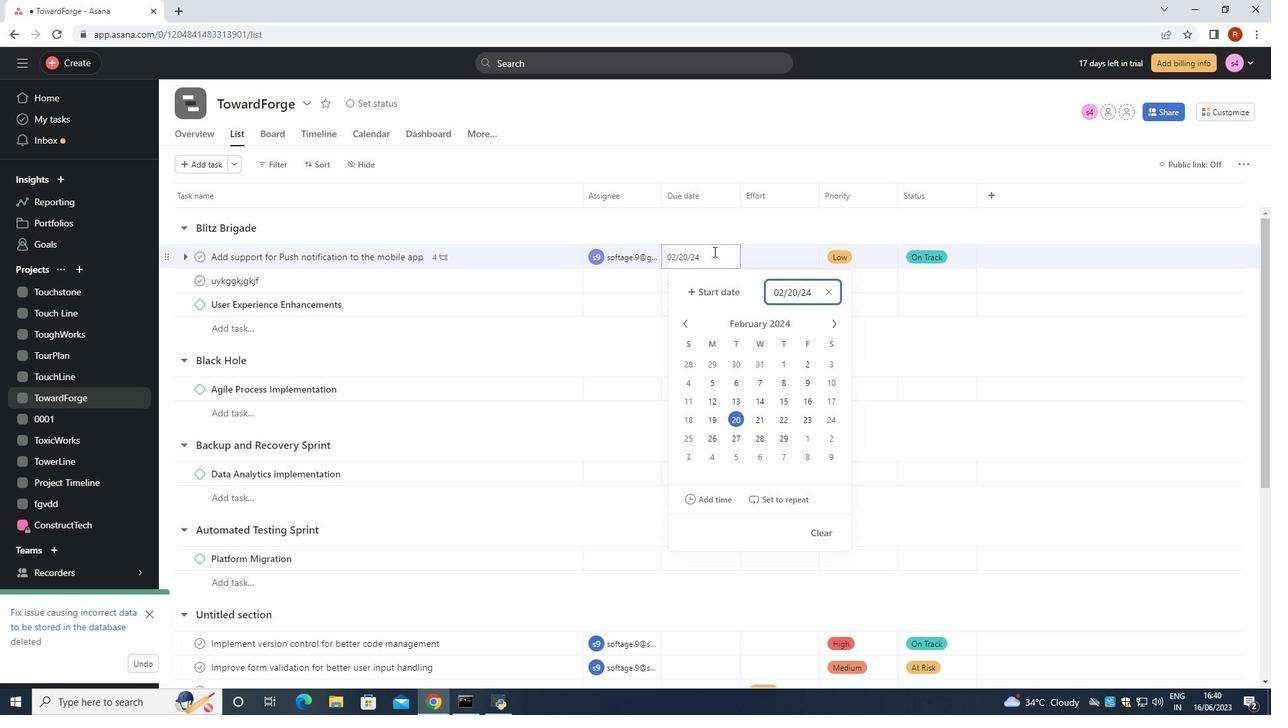 
Action: Mouse moved to (713, 251)
Screenshot: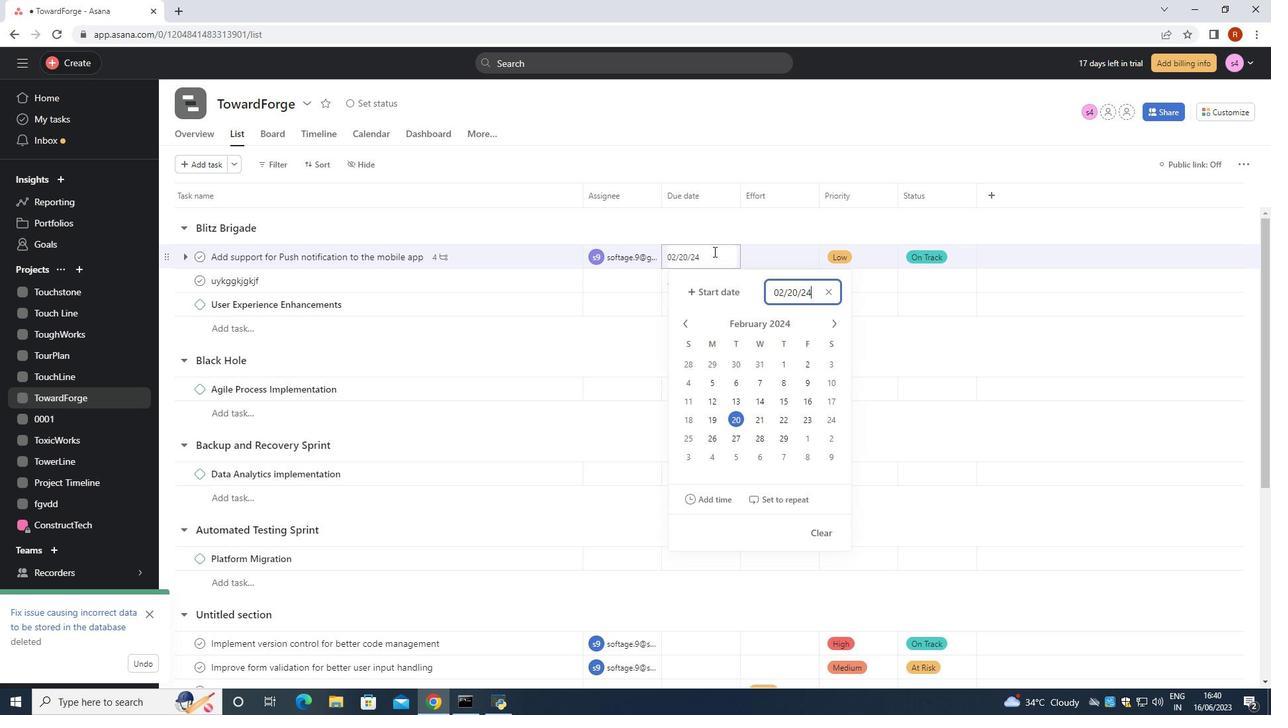 
Action: Key pressed <Key.backspace><Key.backspace><Key.backspace><Key.backspace><Key.backspace><Key.backspace><Key.backspace><Key.backspace><Key.backspace><Key.backspace><Key.backspace><Key.backspace><Key.backspace><Key.backspace><Key.backspace><Key.backspace><Key.backspace><Key.backspace><Key.backspace><Key.backspace><Key.backspace><Key.backspace><Key.backspace><Key.backspace><Key.backspace><Key.backspace>2024/2<Key.backspace>04/27
Screenshot: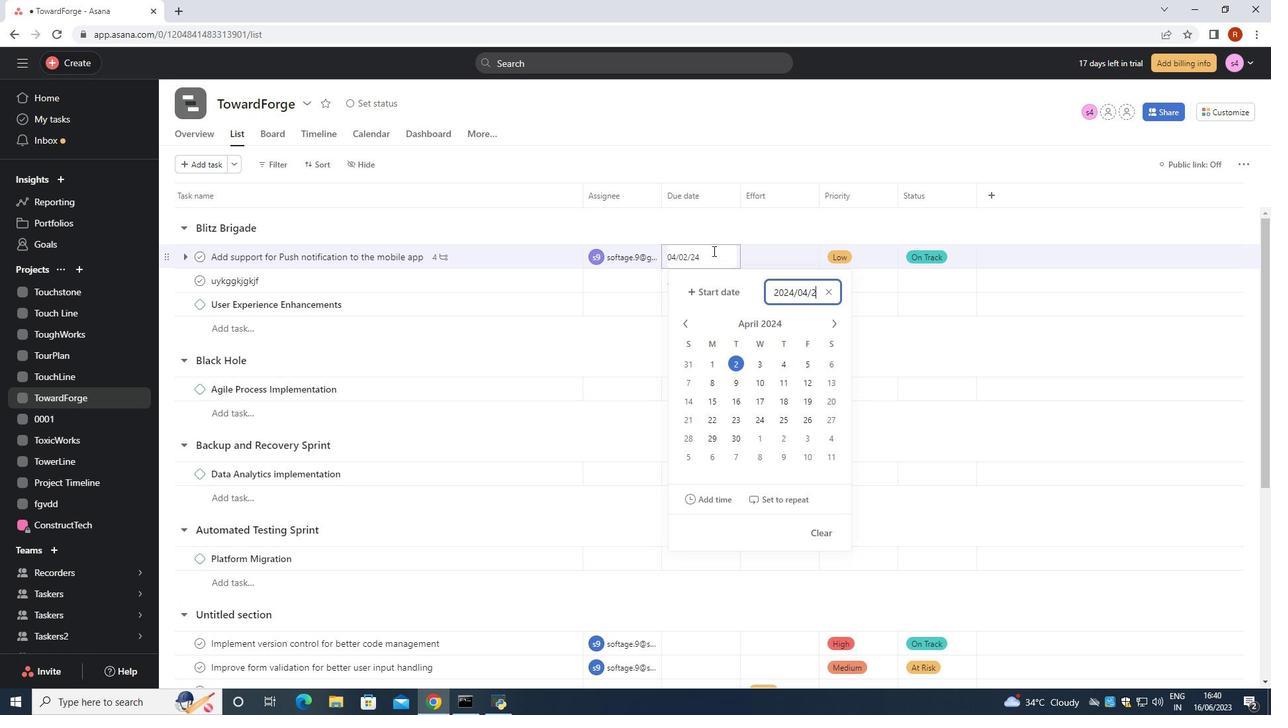 
Action: Mouse scrolled (713, 251) with delta (0, 0)
Screenshot: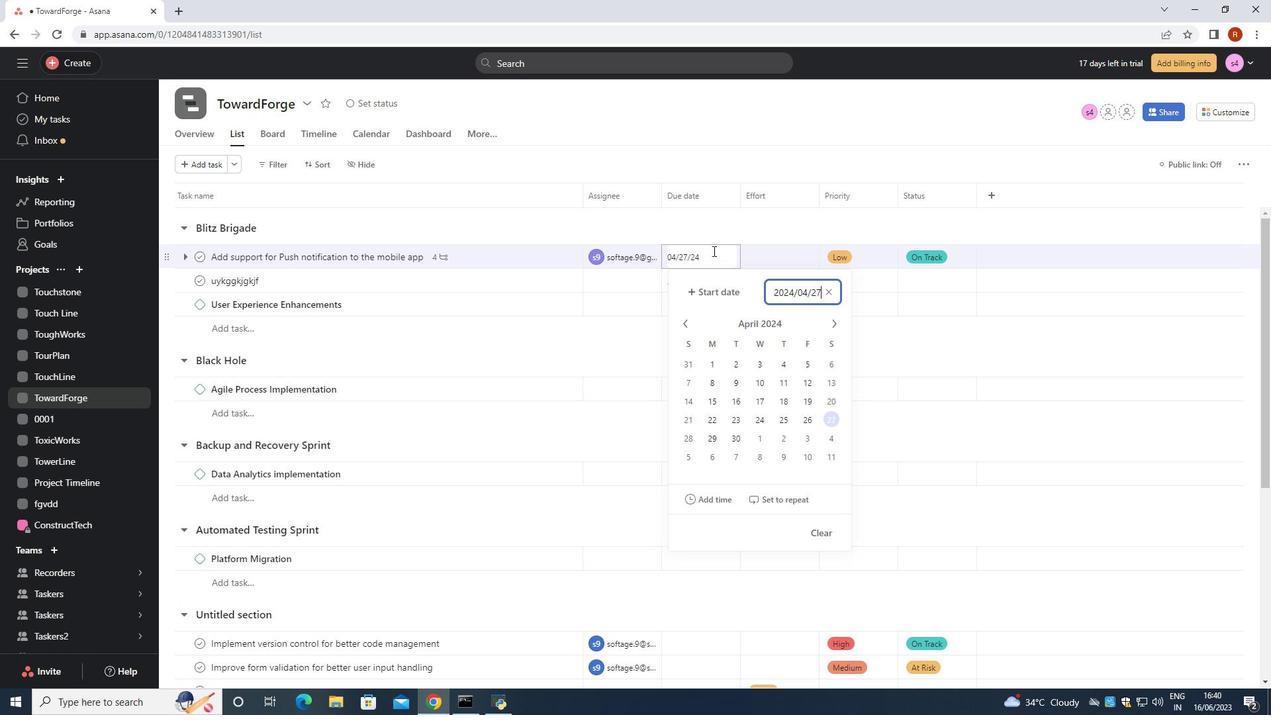 
Action: Key pressed <Key.enter>
Screenshot: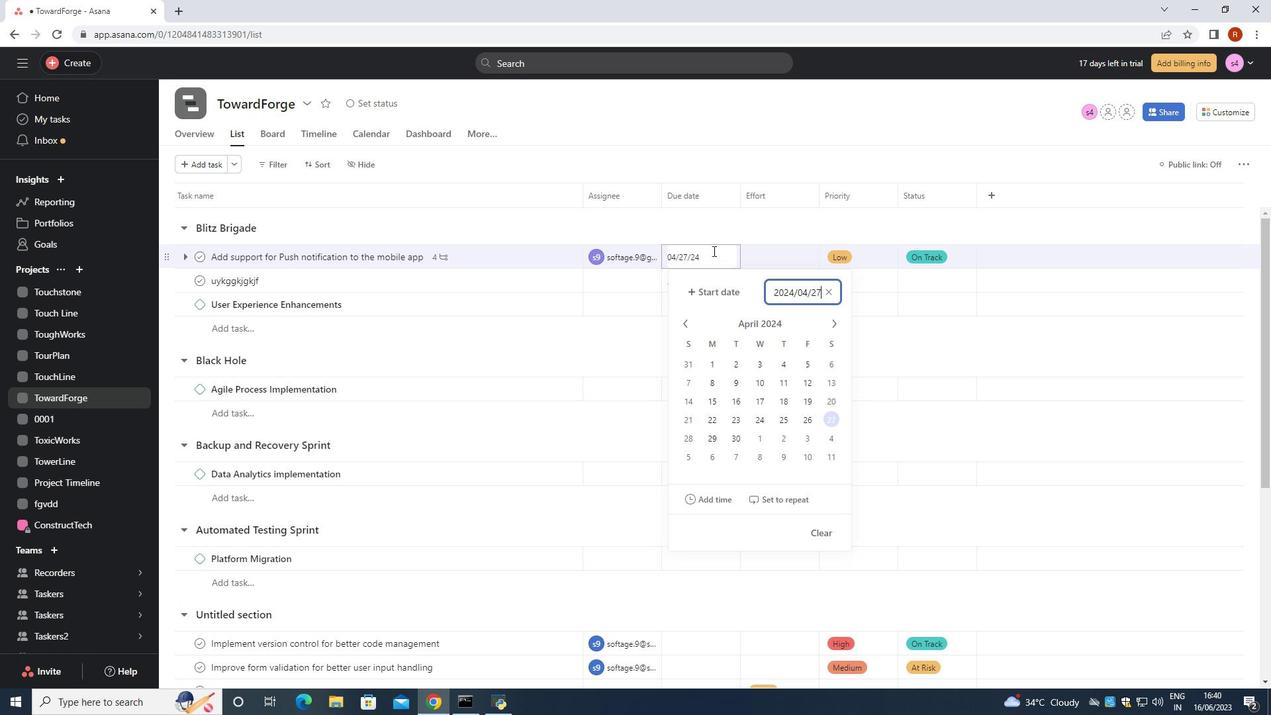 
